 Task: Open Card Board Meeting in Board Product Marketing and Sales Enablement Consulting to Workspace Big Data Analytics and add a team member Softage.2@softage.net, a label Red, a checklist Cat Care, an attachment from your google drive, a color Red and finally, add a card description 'Plan and execute company team-building activity at a cooking class' and a comment 'Let us approach this task with a focus on quality over quantity, ensuring that we deliver a high-quality outcome.'. Add a start date 'Jan 06, 1900' with a due date 'Jan 13, 1900'
Action: Mouse moved to (58, 281)
Screenshot: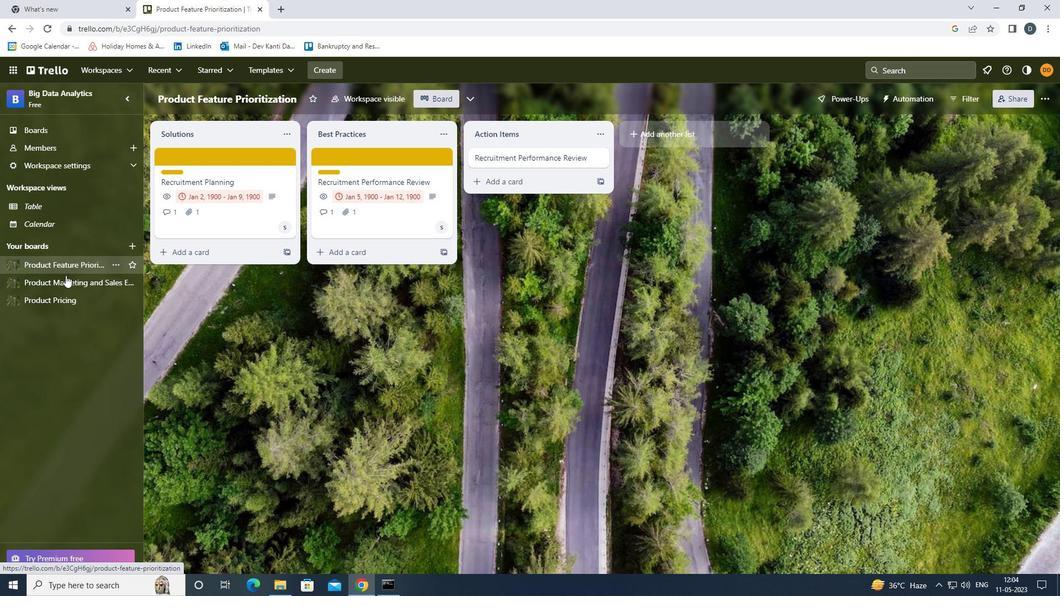 
Action: Mouse pressed left at (58, 281)
Screenshot: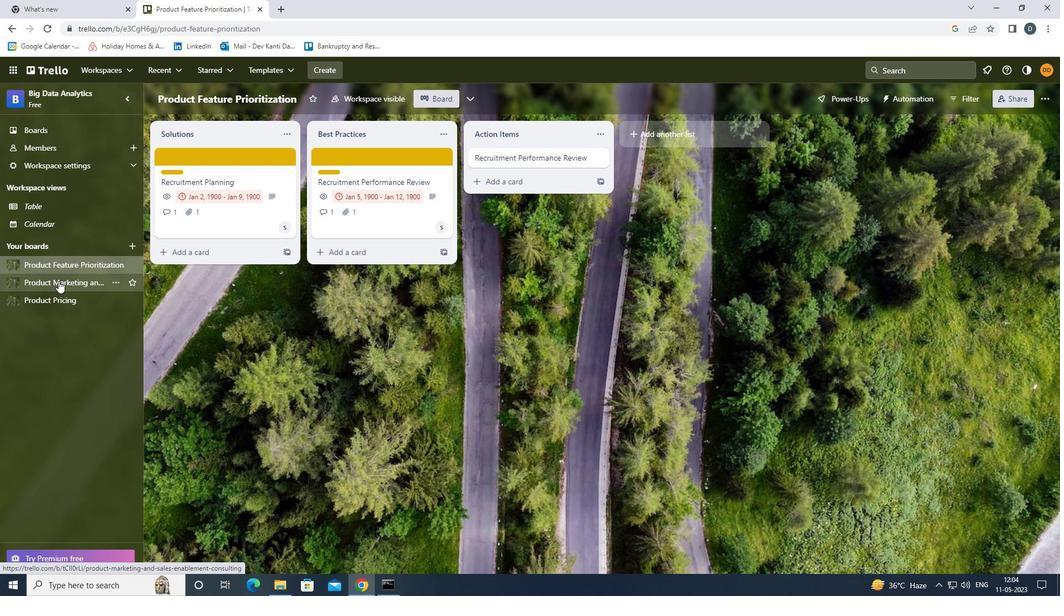 
Action: Mouse moved to (376, 161)
Screenshot: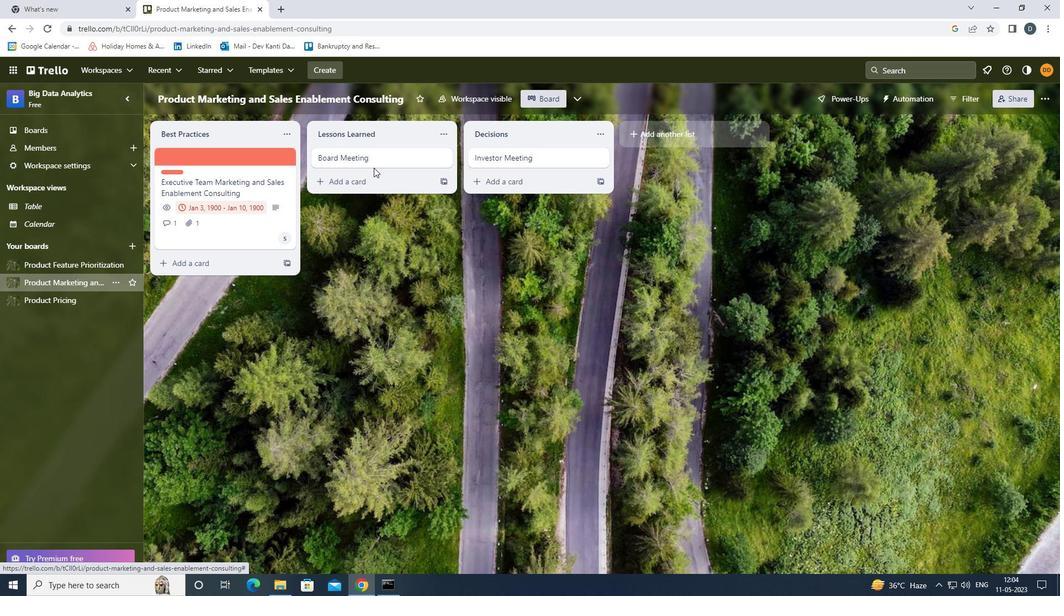
Action: Mouse pressed left at (376, 161)
Screenshot: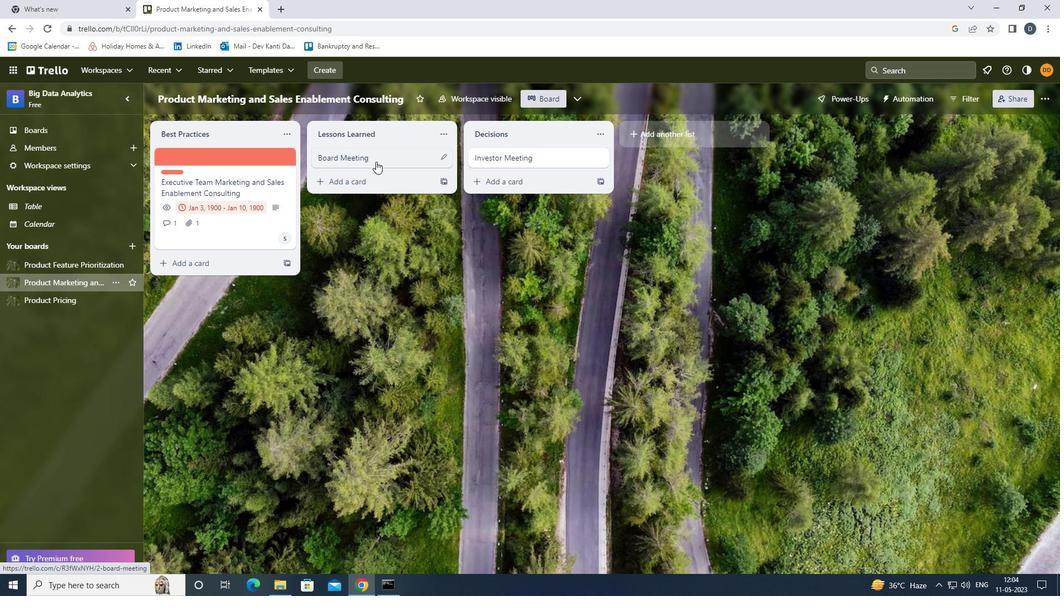 
Action: Mouse moved to (649, 190)
Screenshot: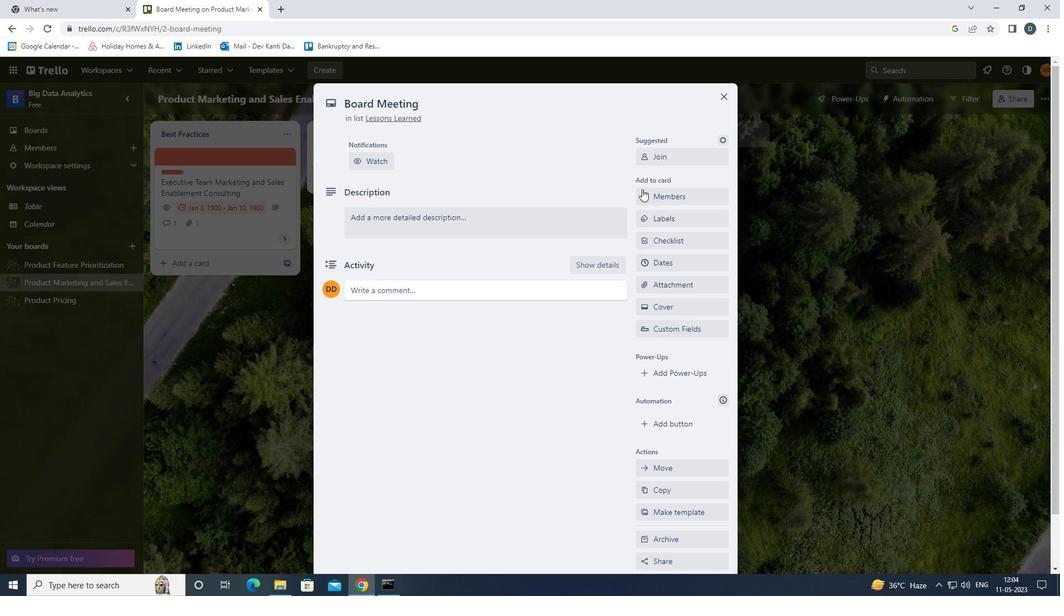 
Action: Mouse pressed left at (649, 190)
Screenshot: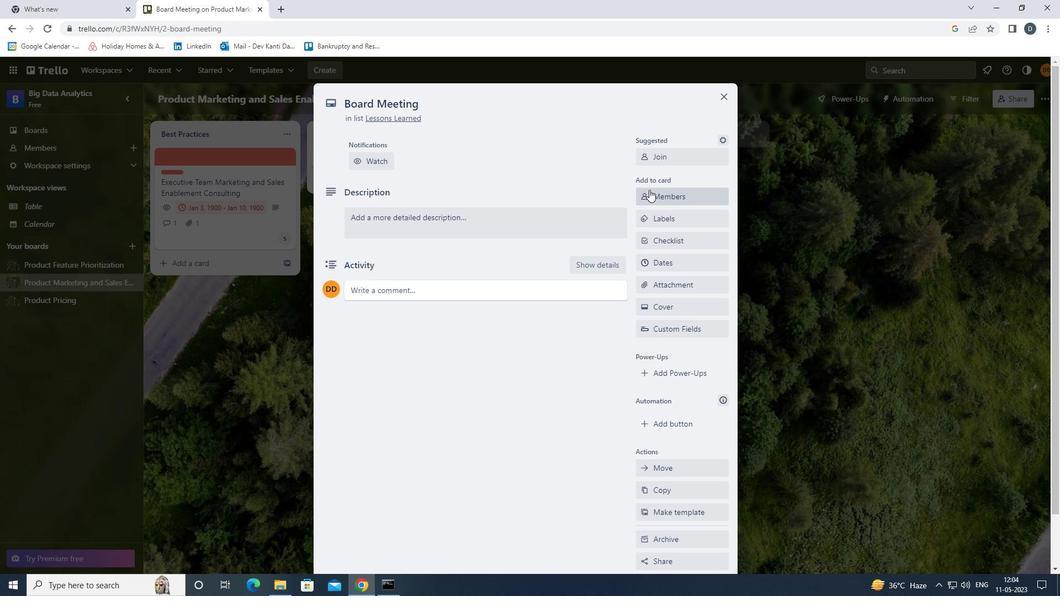 
Action: Key pressed <Key.shift>SOFTAGE.2<Key.shift><Key.shift><Key.shift>@SOFTAGE.NET
Screenshot: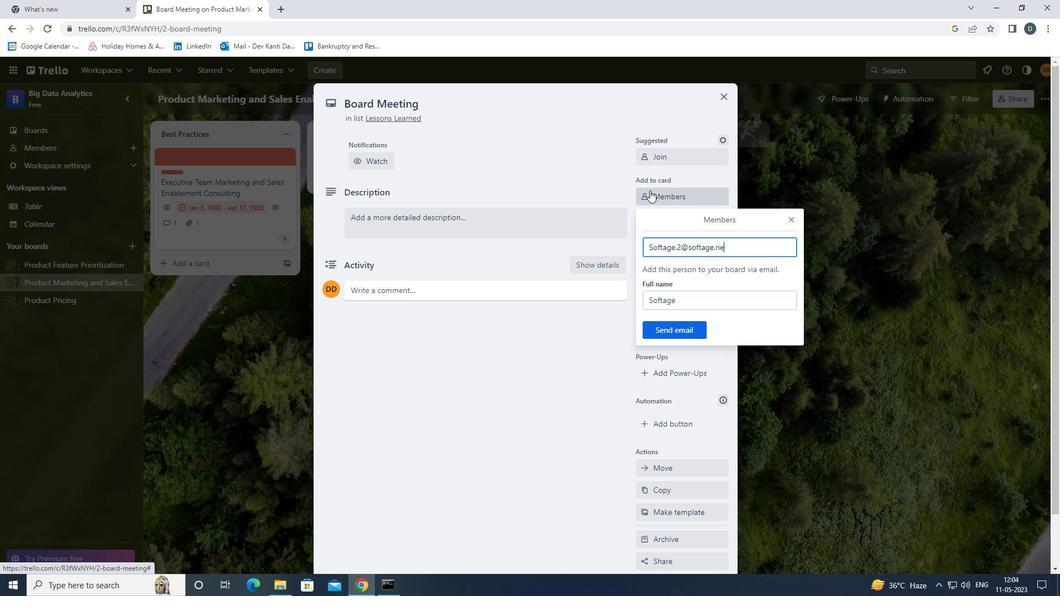 
Action: Mouse moved to (683, 324)
Screenshot: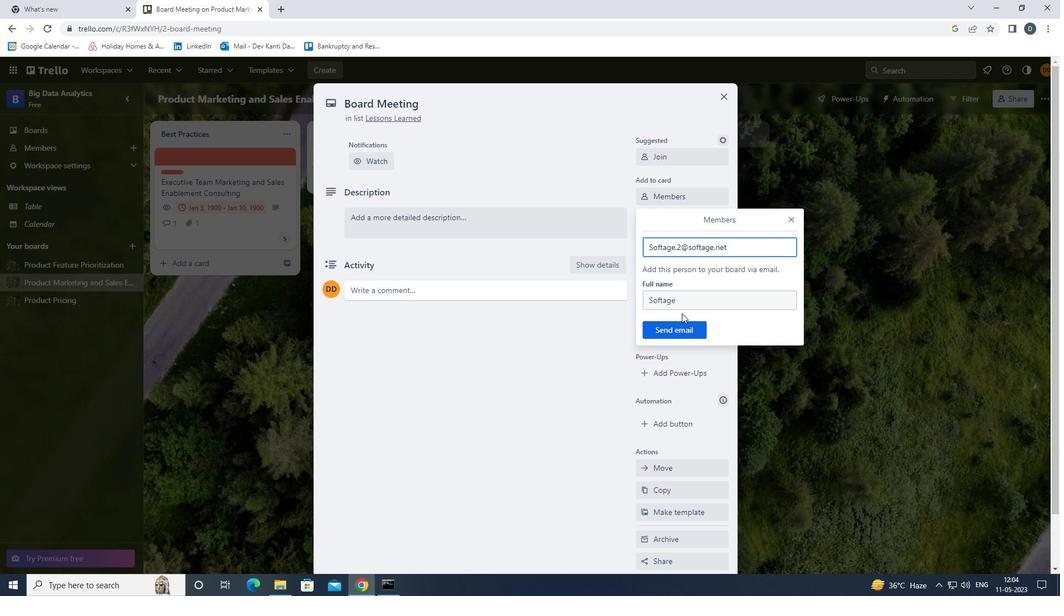 
Action: Mouse pressed left at (683, 324)
Screenshot: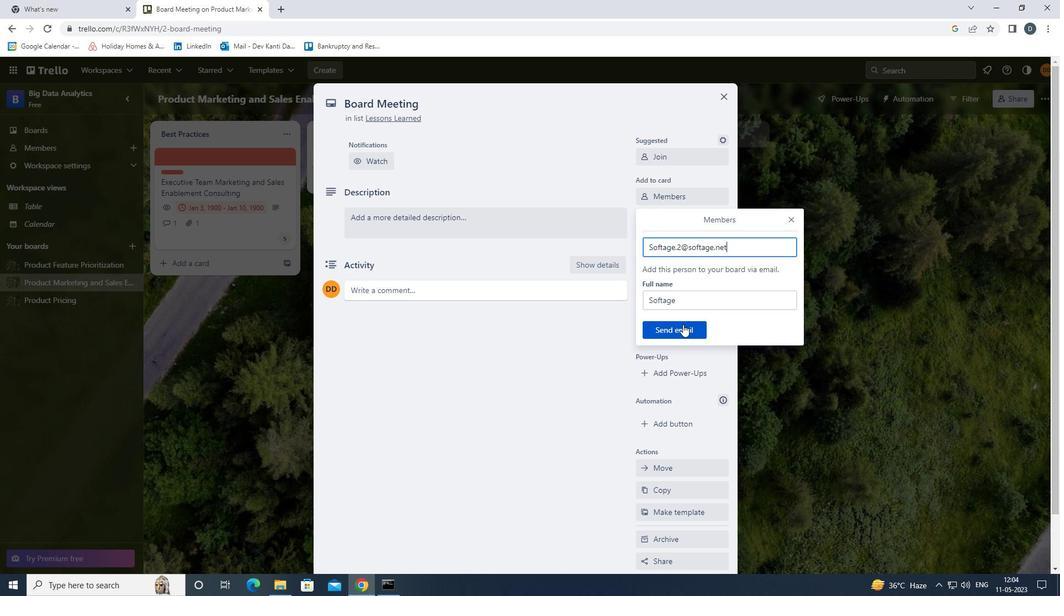 
Action: Mouse moved to (702, 223)
Screenshot: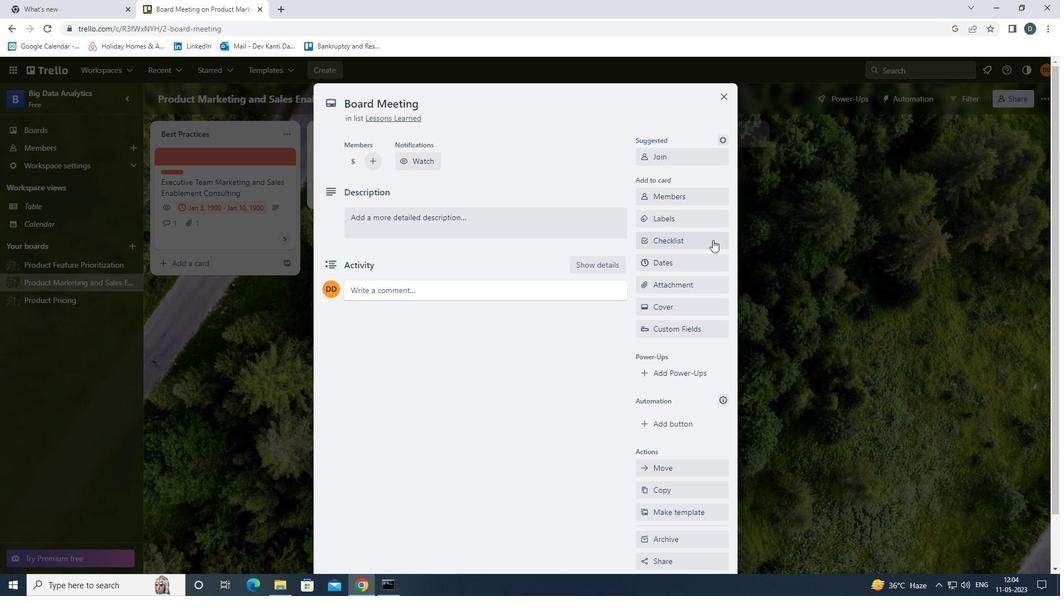 
Action: Mouse pressed left at (702, 223)
Screenshot: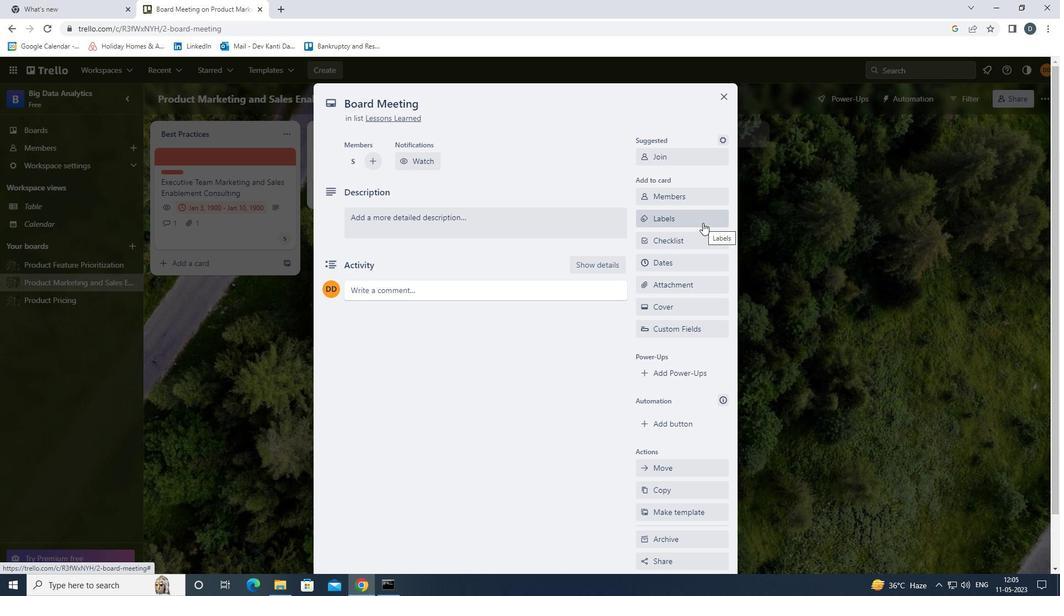
Action: Mouse moved to (708, 365)
Screenshot: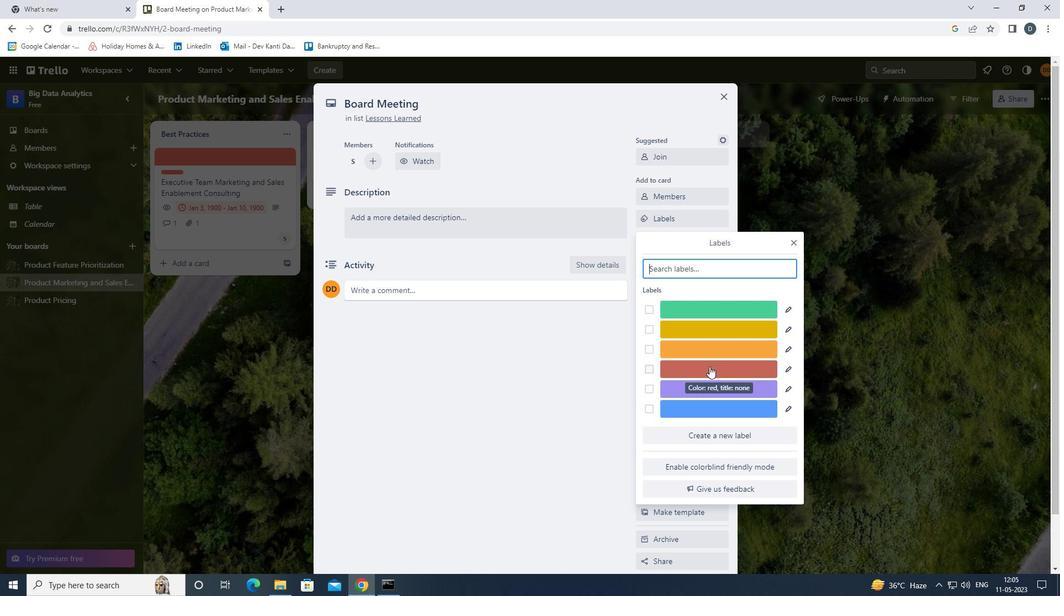 
Action: Mouse pressed left at (708, 365)
Screenshot: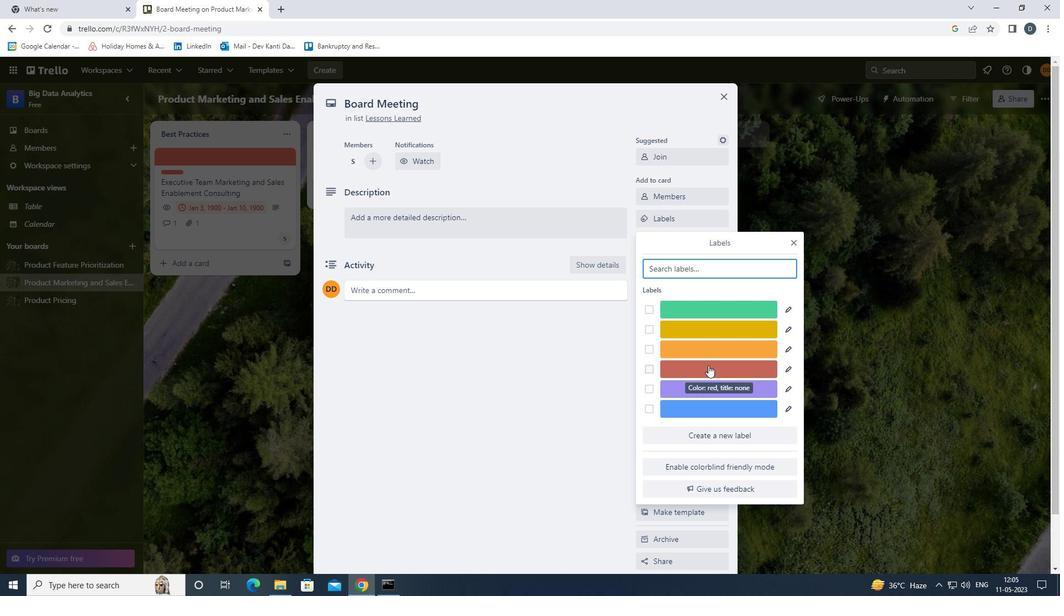 
Action: Mouse moved to (793, 245)
Screenshot: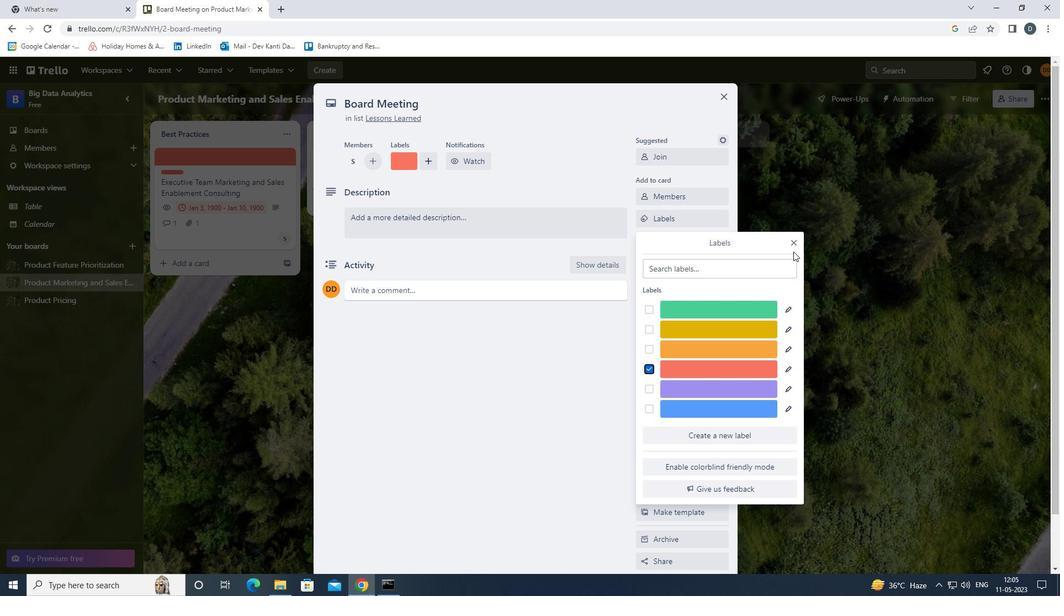 
Action: Mouse pressed left at (793, 245)
Screenshot: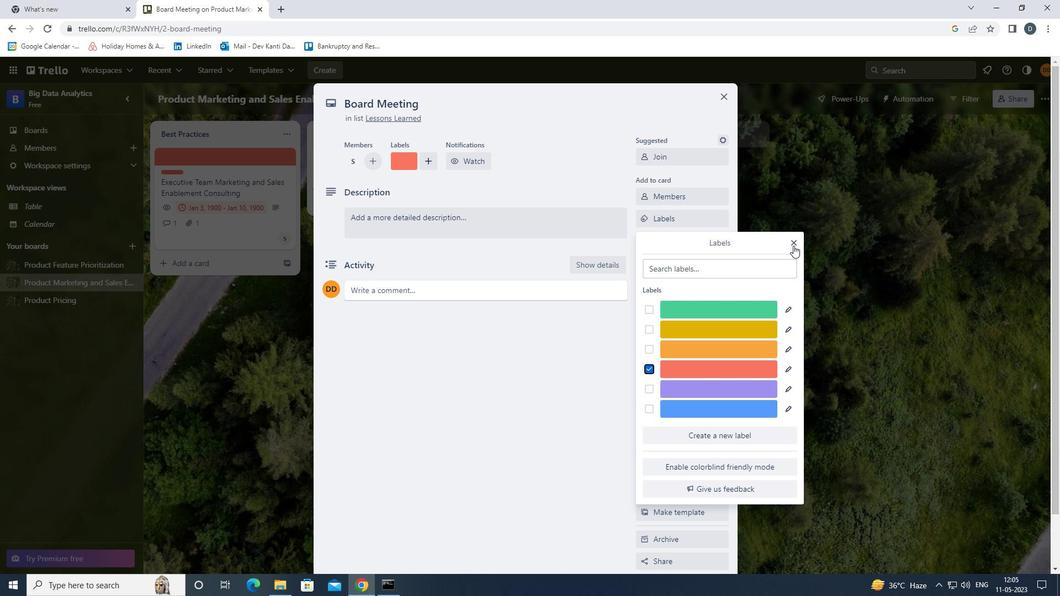 
Action: Mouse moved to (701, 236)
Screenshot: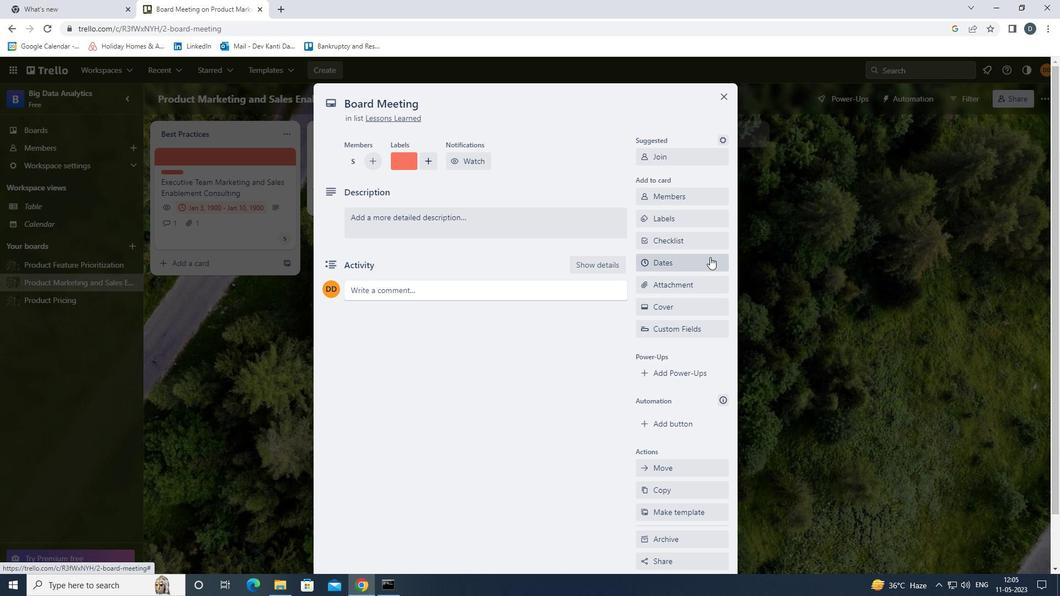 
Action: Mouse pressed left at (701, 236)
Screenshot: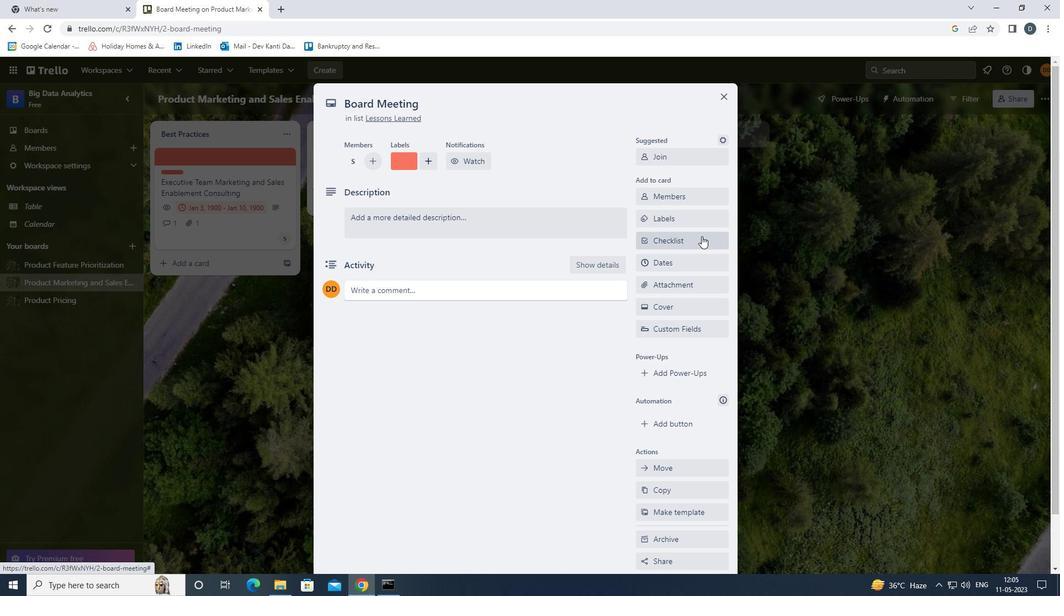 
Action: Mouse moved to (701, 237)
Screenshot: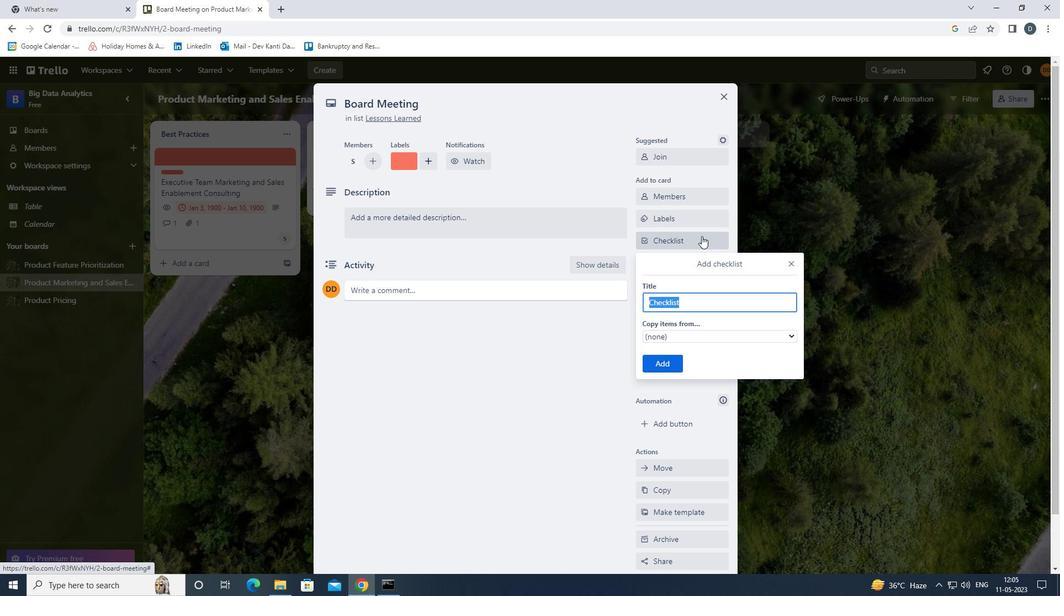 
Action: Key pressed <Key.shift>CAT
Screenshot: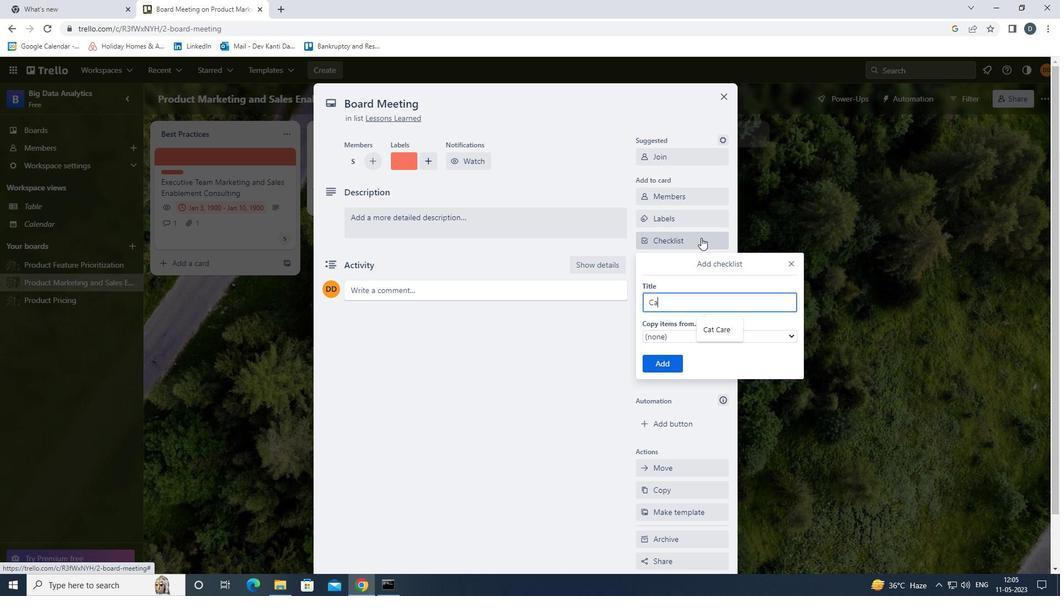 
Action: Mouse moved to (724, 328)
Screenshot: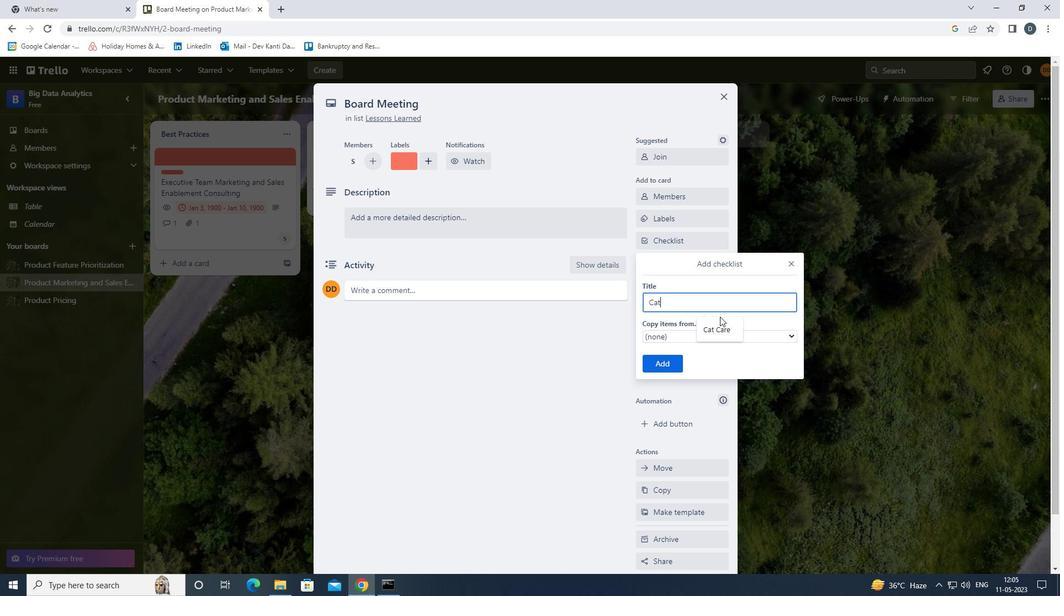 
Action: Mouse pressed left at (724, 328)
Screenshot: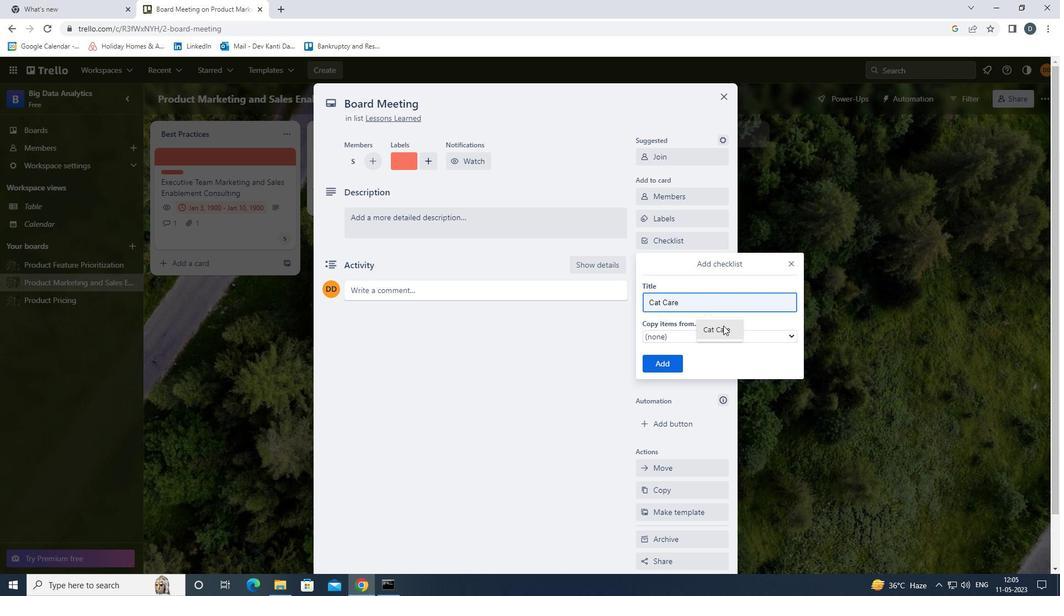 
Action: Mouse moved to (676, 361)
Screenshot: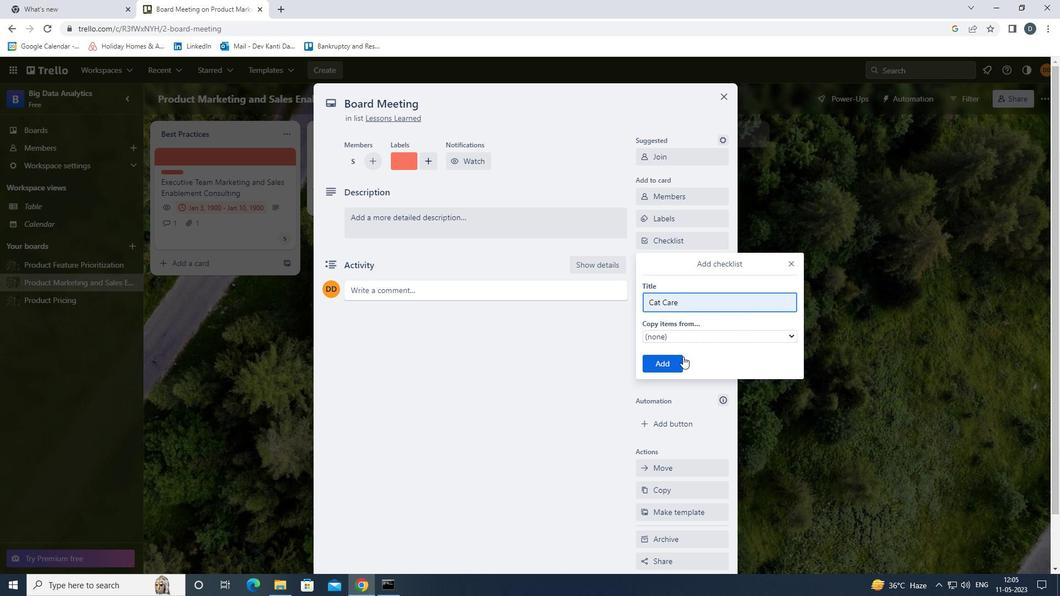 
Action: Mouse pressed left at (676, 361)
Screenshot: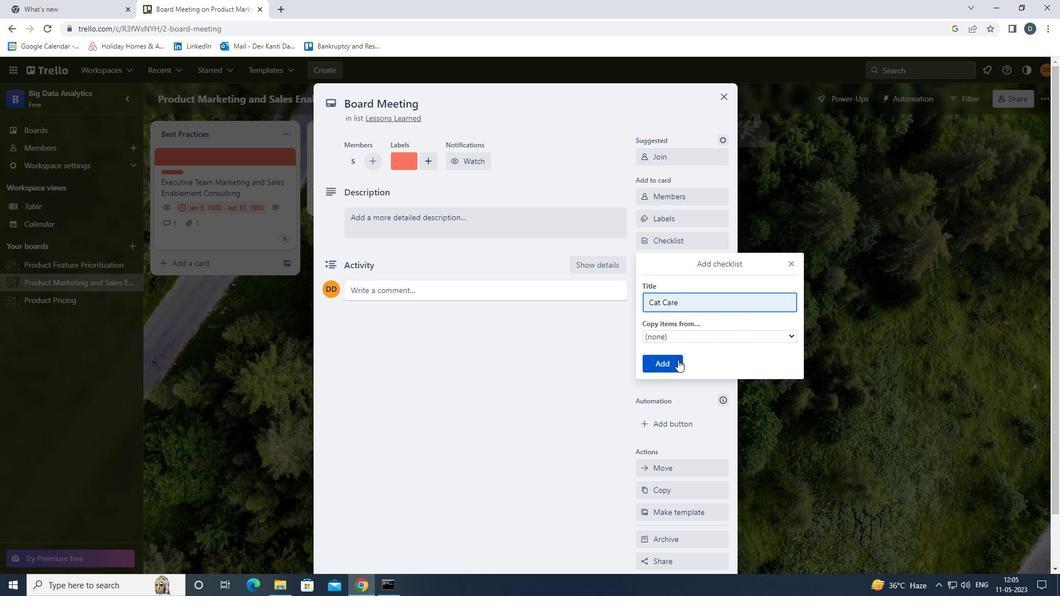 
Action: Mouse moved to (688, 287)
Screenshot: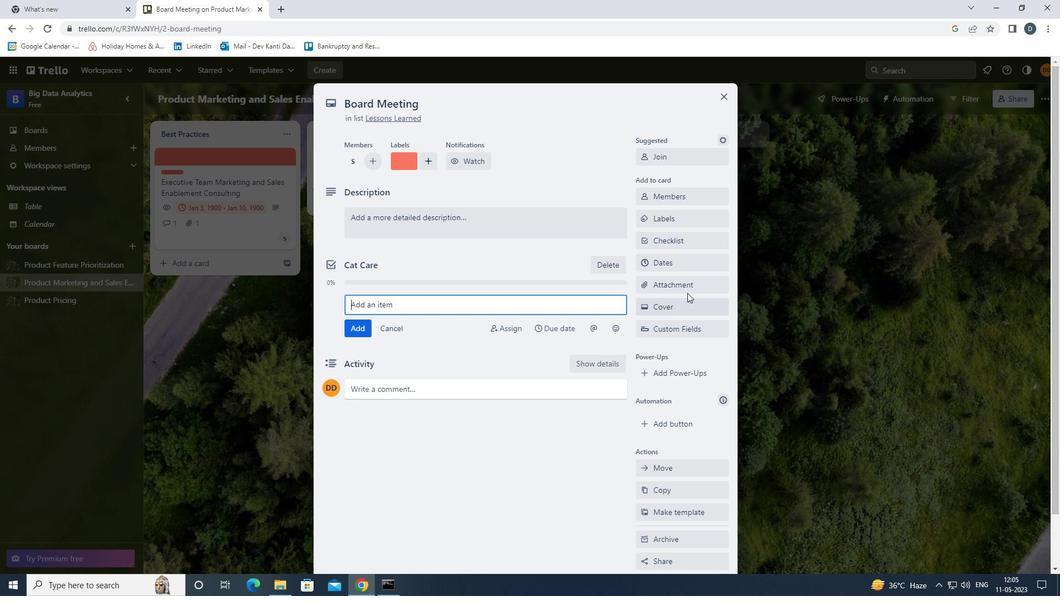 
Action: Mouse pressed left at (688, 287)
Screenshot: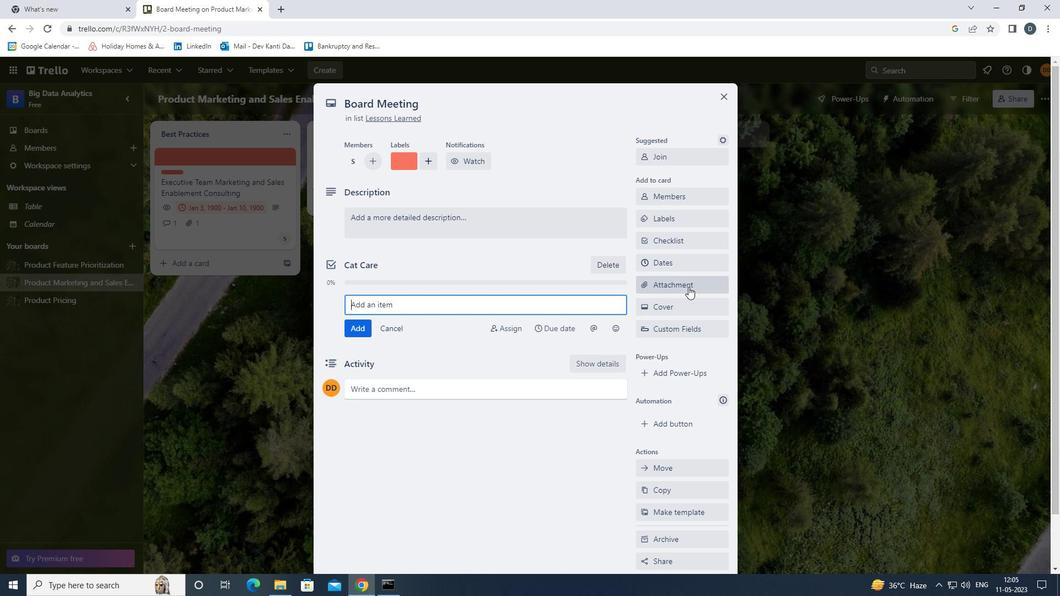 
Action: Mouse moved to (692, 362)
Screenshot: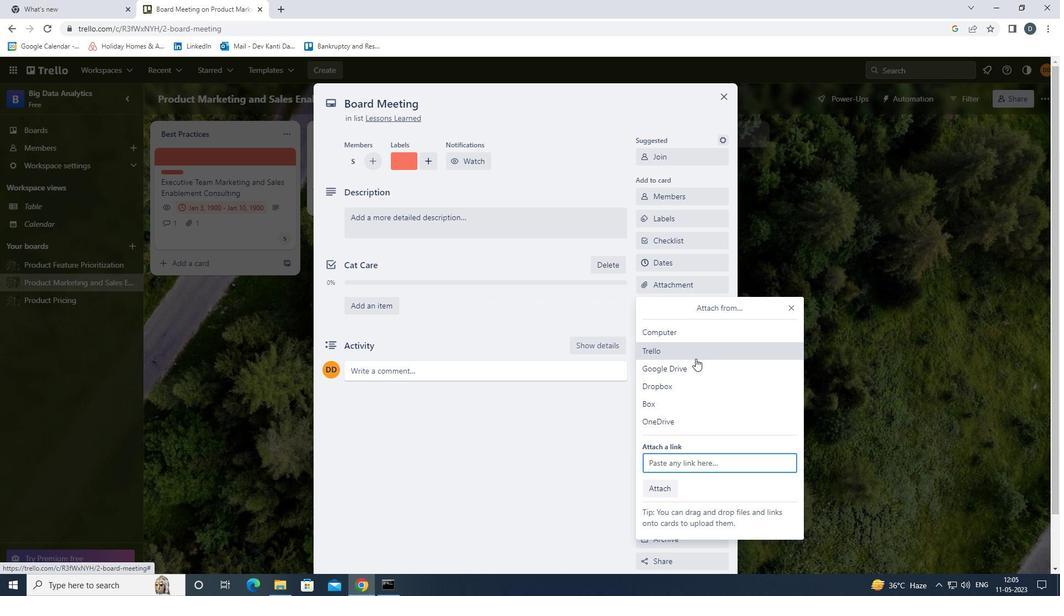 
Action: Mouse pressed left at (692, 362)
Screenshot: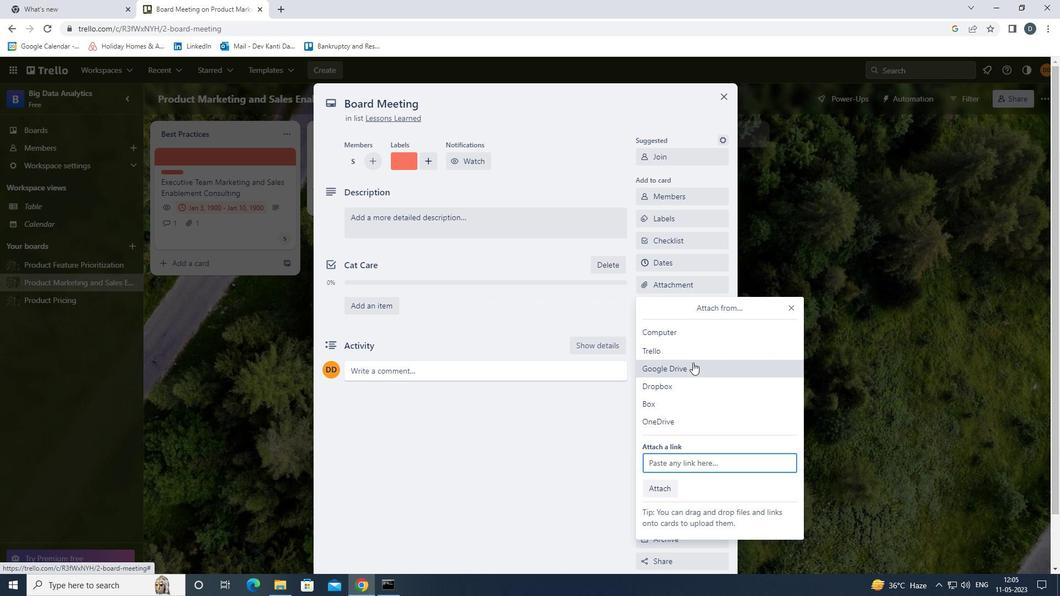 
Action: Mouse moved to (323, 318)
Screenshot: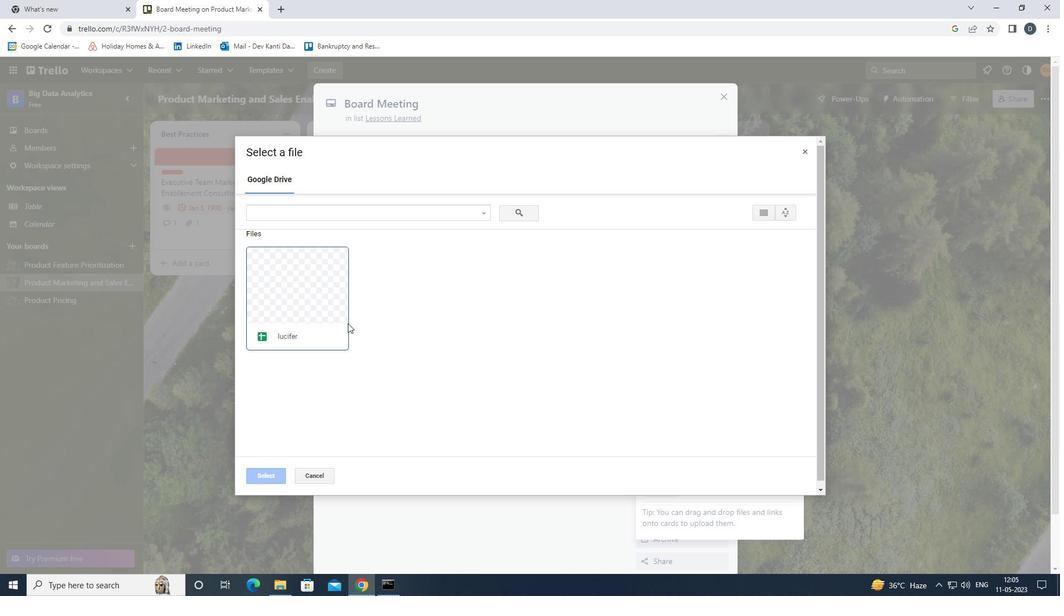 
Action: Mouse pressed left at (323, 318)
Screenshot: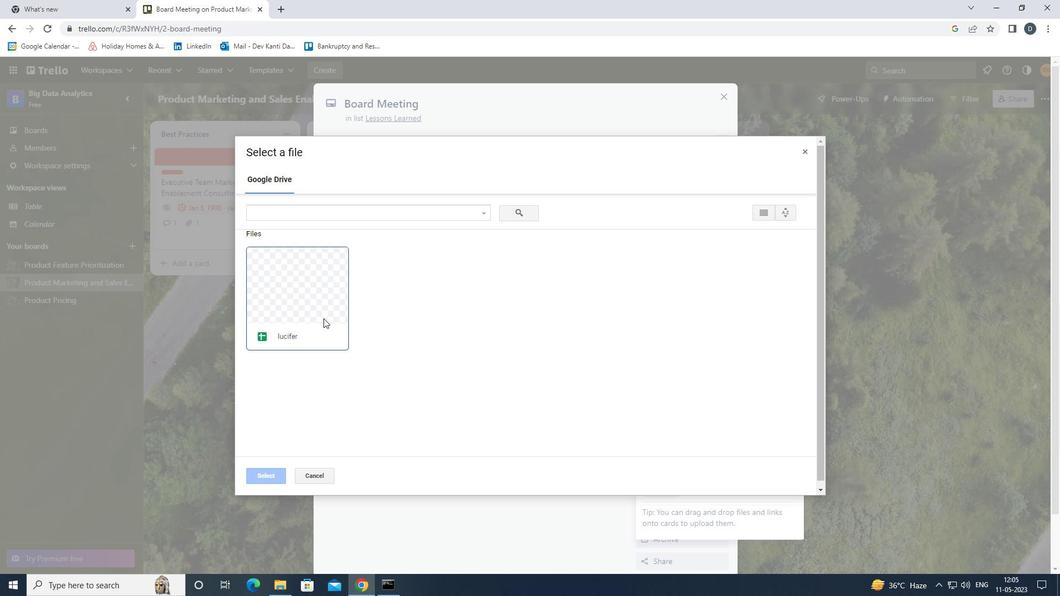 
Action: Mouse moved to (281, 472)
Screenshot: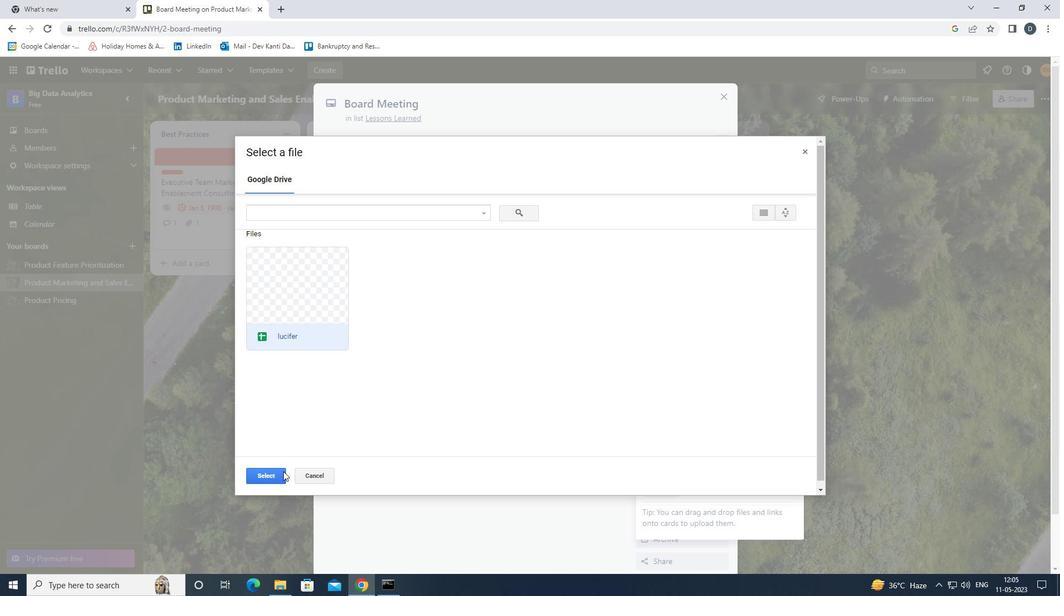 
Action: Mouse pressed left at (281, 472)
Screenshot: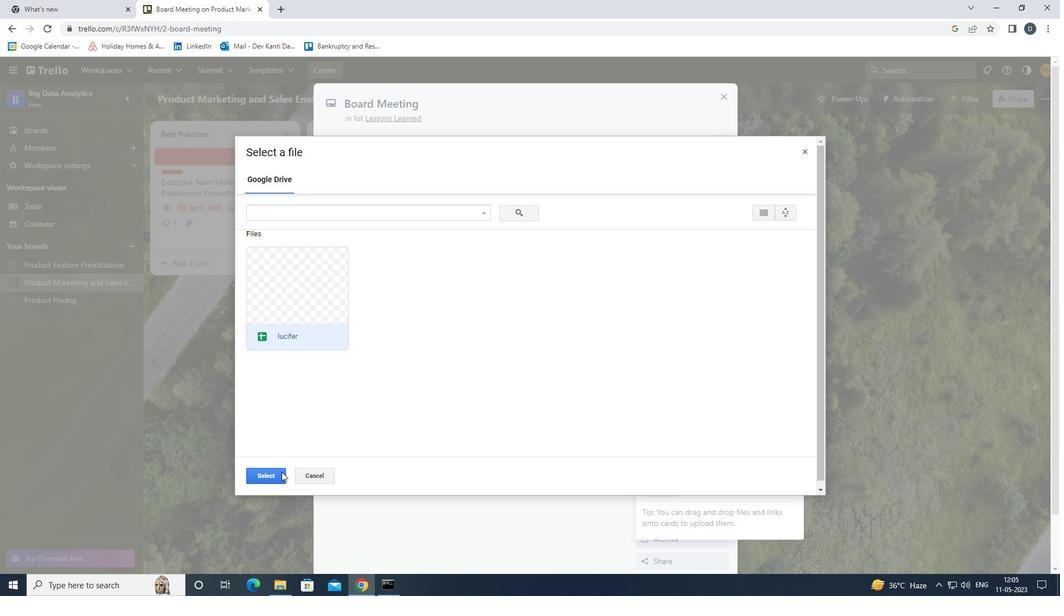 
Action: Mouse moved to (676, 312)
Screenshot: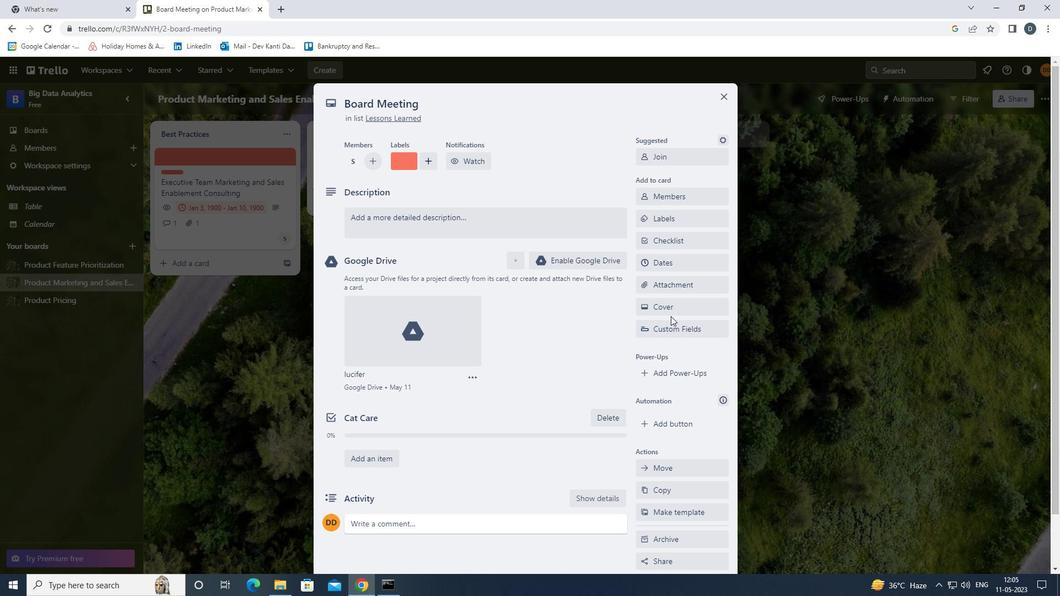 
Action: Mouse pressed left at (676, 312)
Screenshot: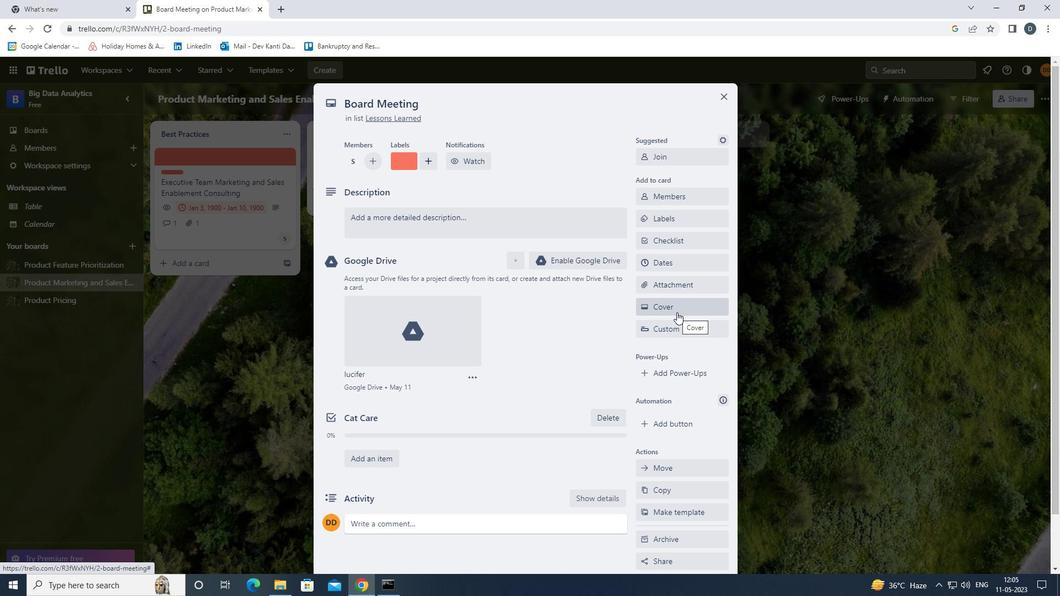 
Action: Mouse moved to (752, 351)
Screenshot: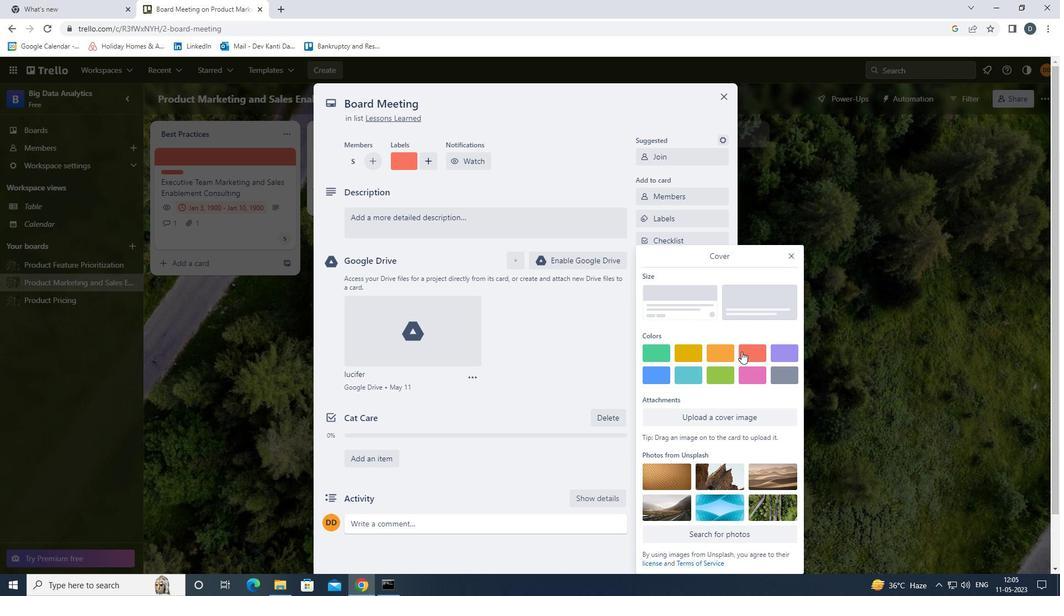 
Action: Mouse pressed left at (752, 351)
Screenshot: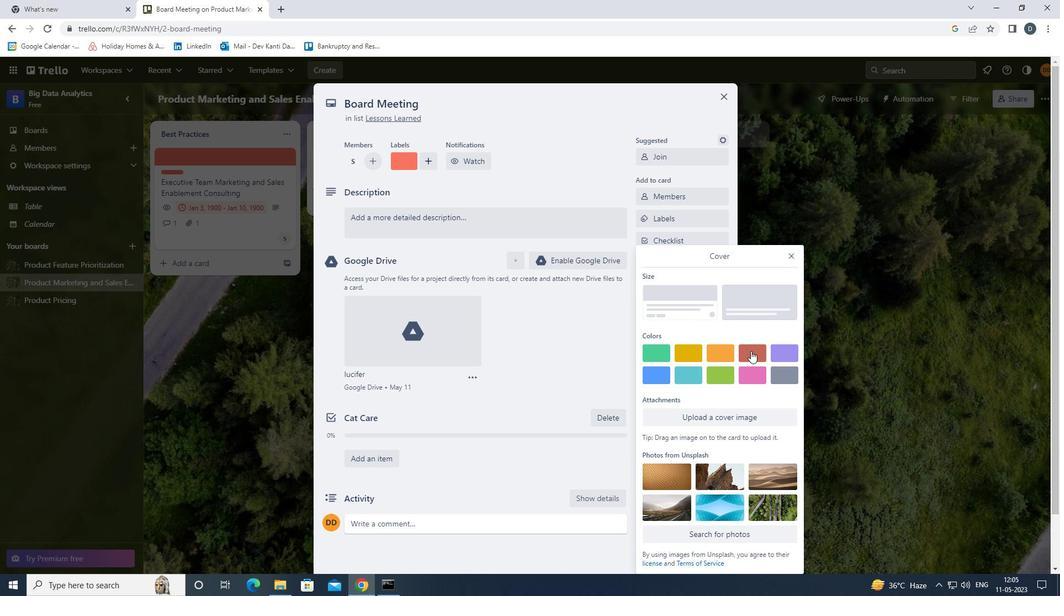 
Action: Mouse moved to (791, 240)
Screenshot: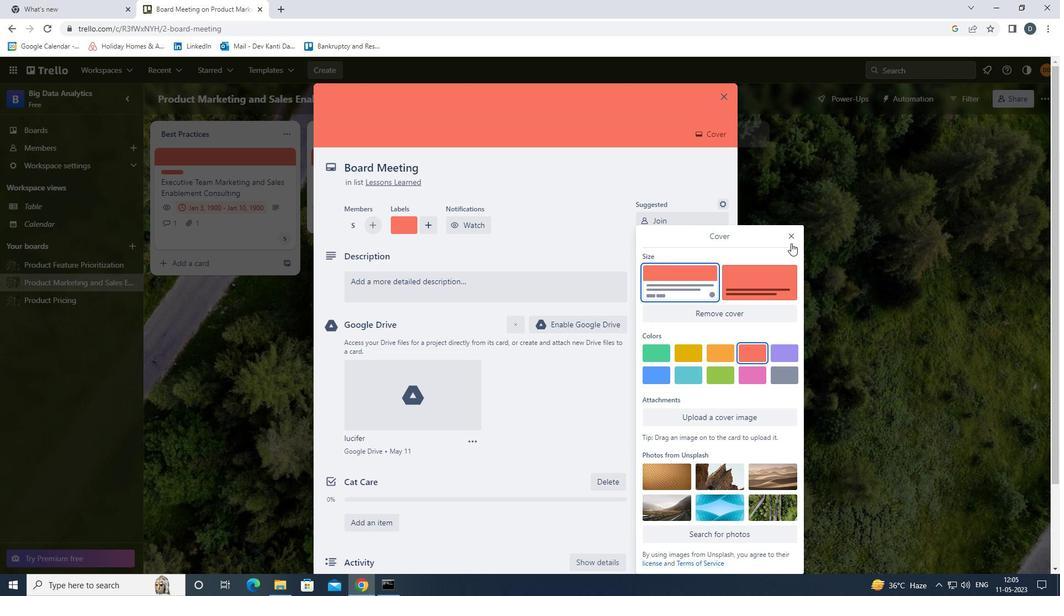 
Action: Mouse pressed left at (791, 240)
Screenshot: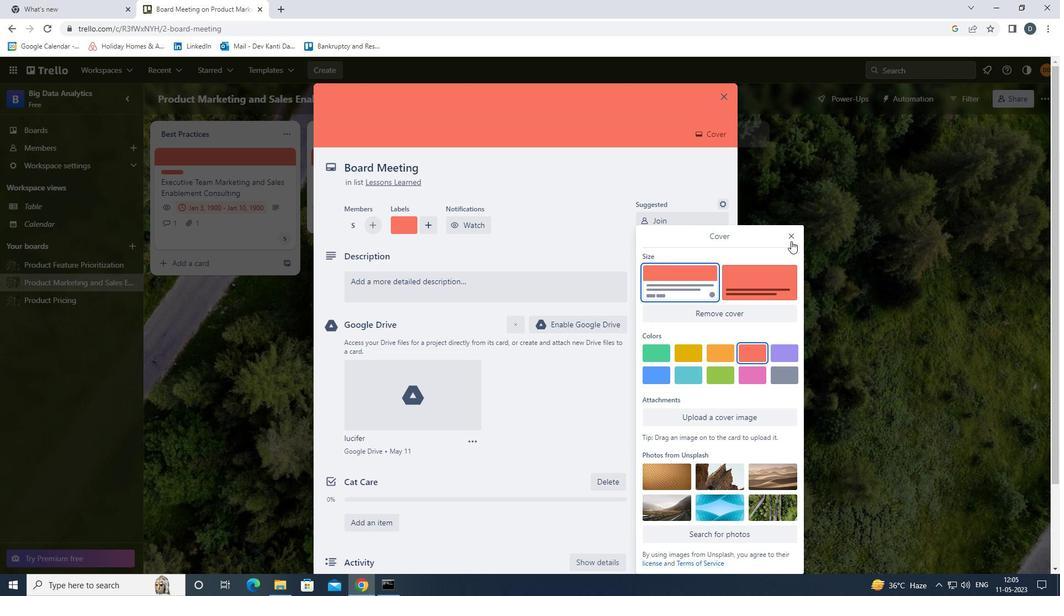 
Action: Mouse moved to (557, 290)
Screenshot: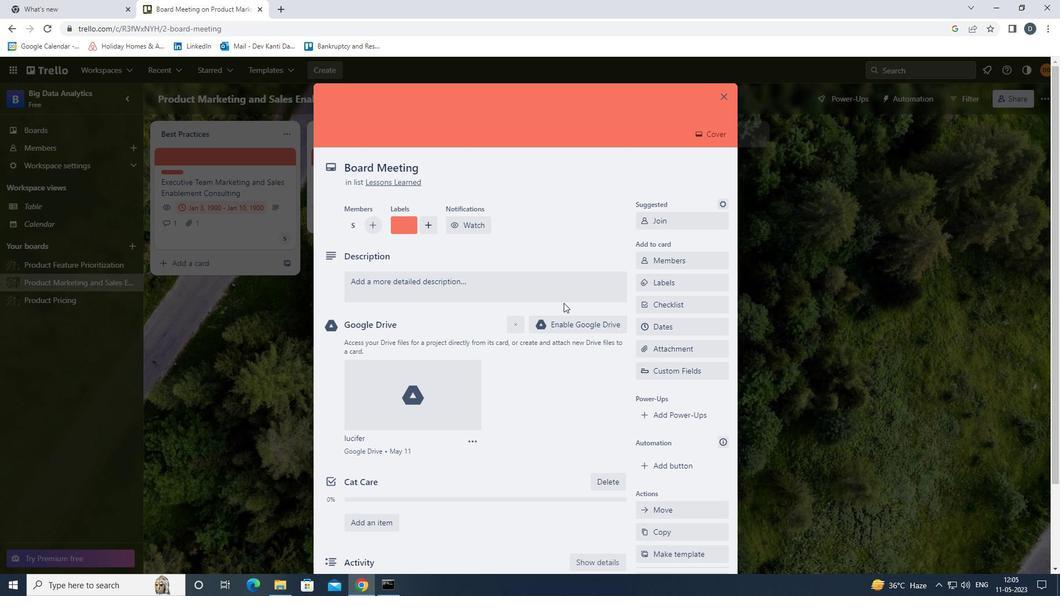 
Action: Mouse pressed left at (557, 290)
Screenshot: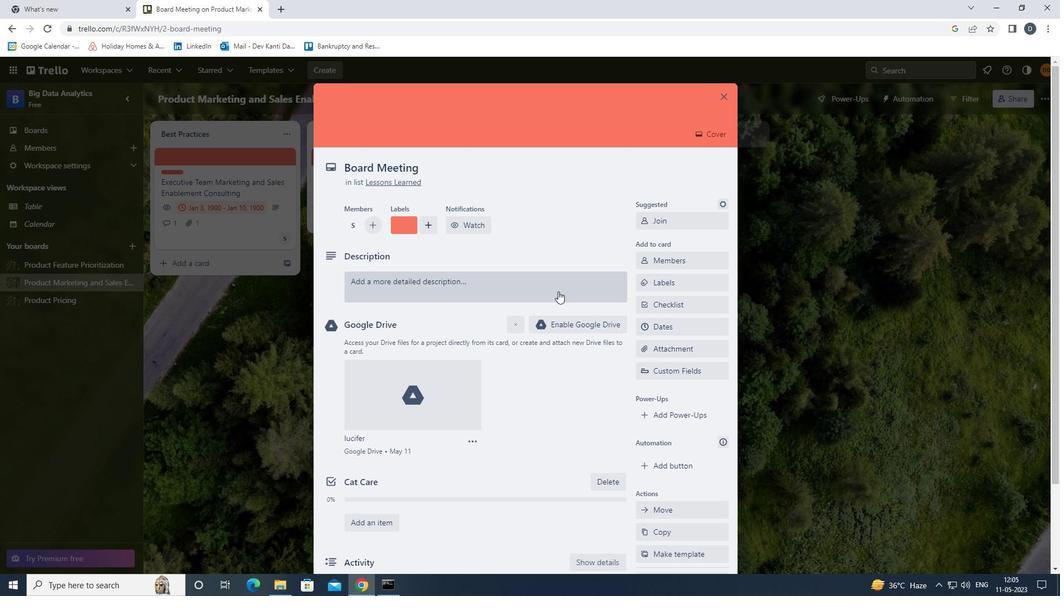 
Action: Mouse moved to (556, 350)
Screenshot: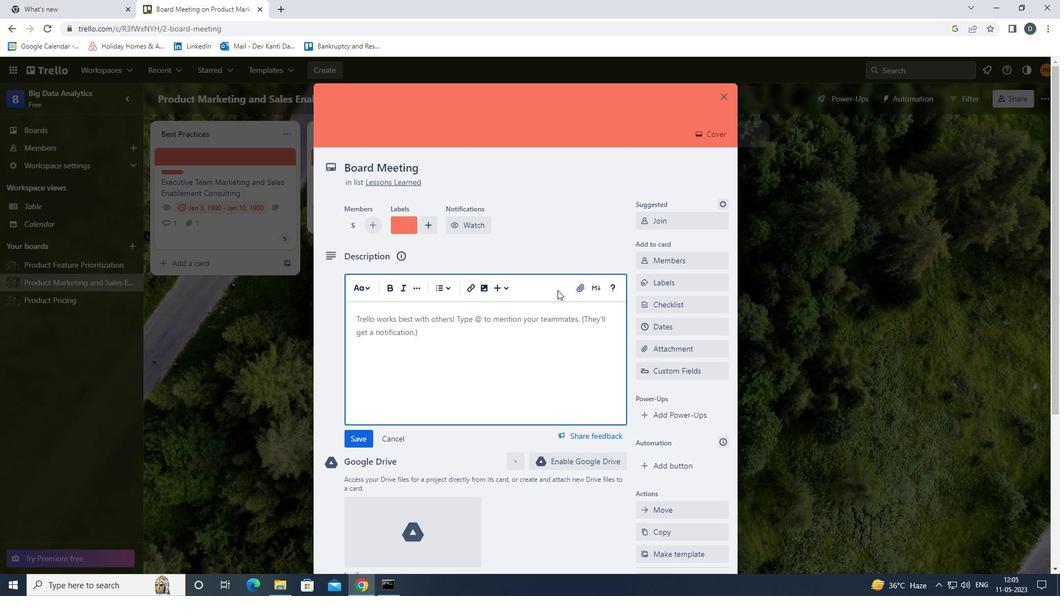 
Action: Key pressed <Key.shift>PLAN<Key.space>AND<Key.space>EXECUTE<Key.space>COMPANY<Key.space>TEAM-BUILDING<Key.space>ACTIVITY<Key.space>AT<Key.space>A<Key.space>COOCKI<Key.backspace><Key.backspace><Key.backspace>KING<Key.space>CLASS.
Screenshot: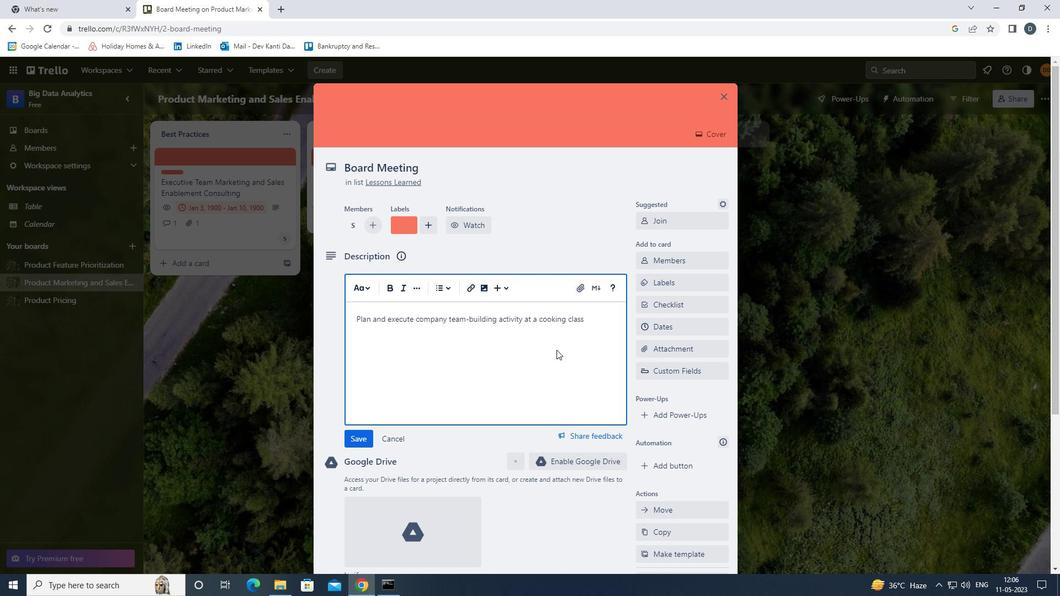 
Action: Mouse moved to (364, 440)
Screenshot: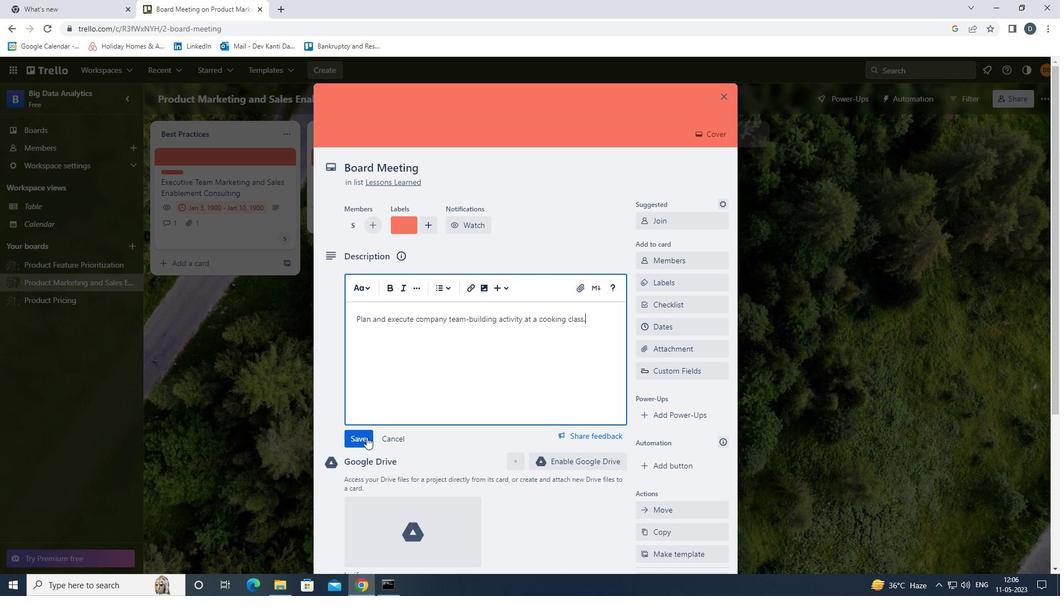 
Action: Mouse pressed left at (364, 440)
Screenshot: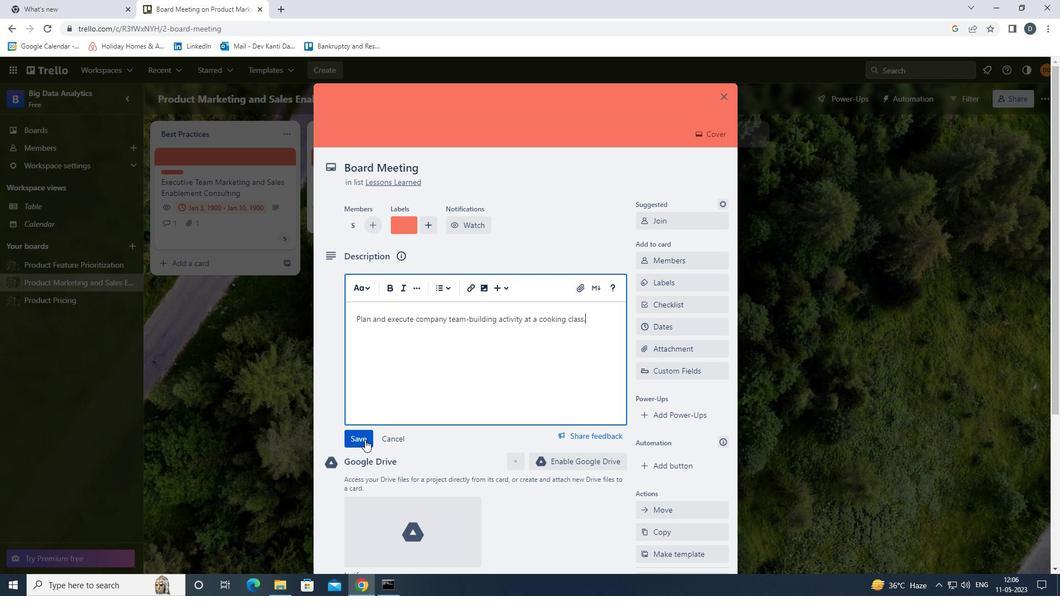 
Action: Mouse moved to (598, 373)
Screenshot: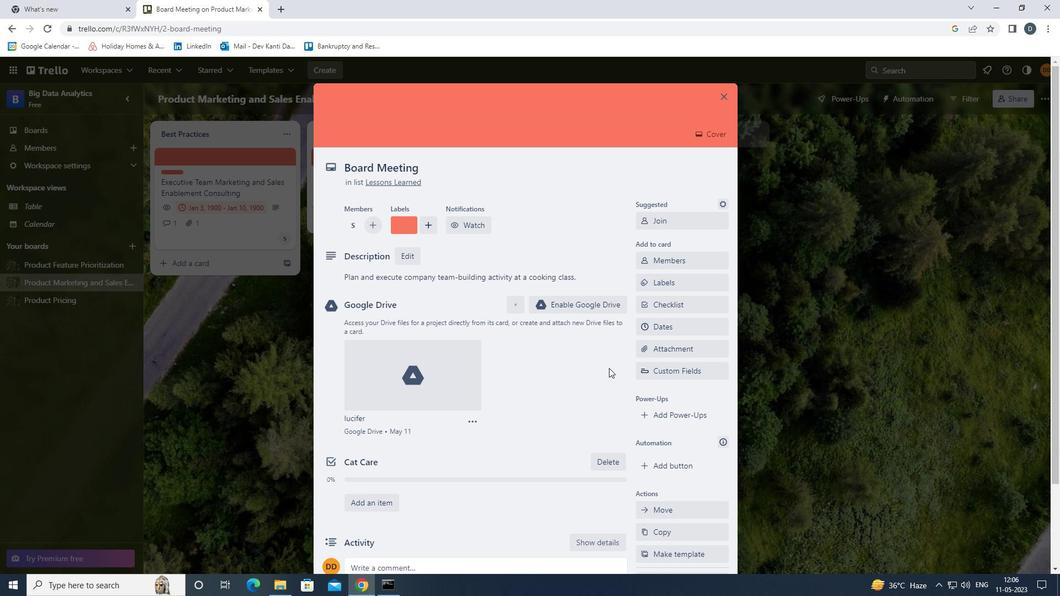 
Action: Mouse scrolled (598, 373) with delta (0, 0)
Screenshot: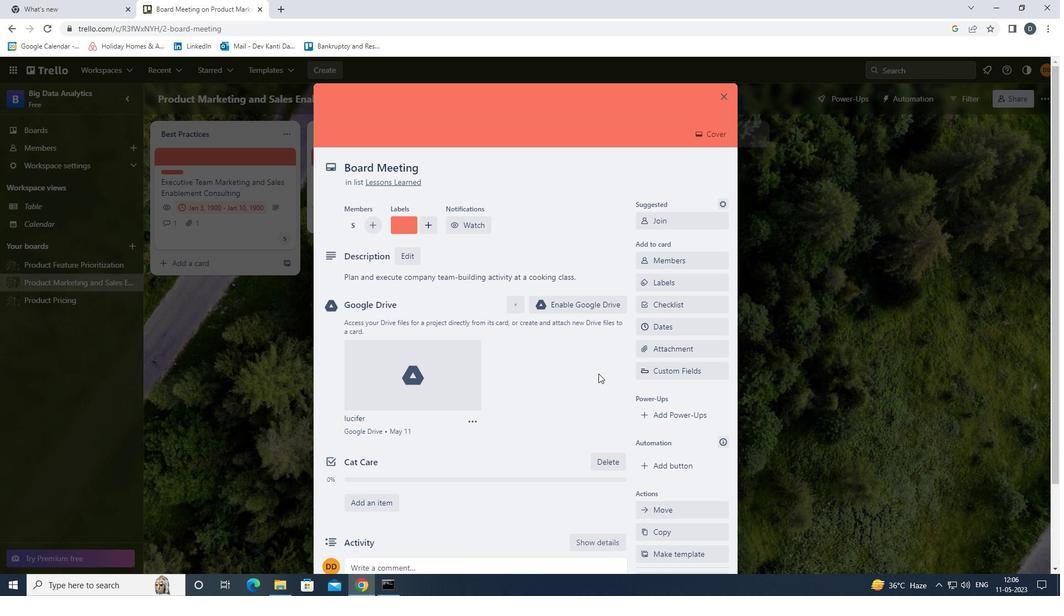 
Action: Mouse moved to (499, 506)
Screenshot: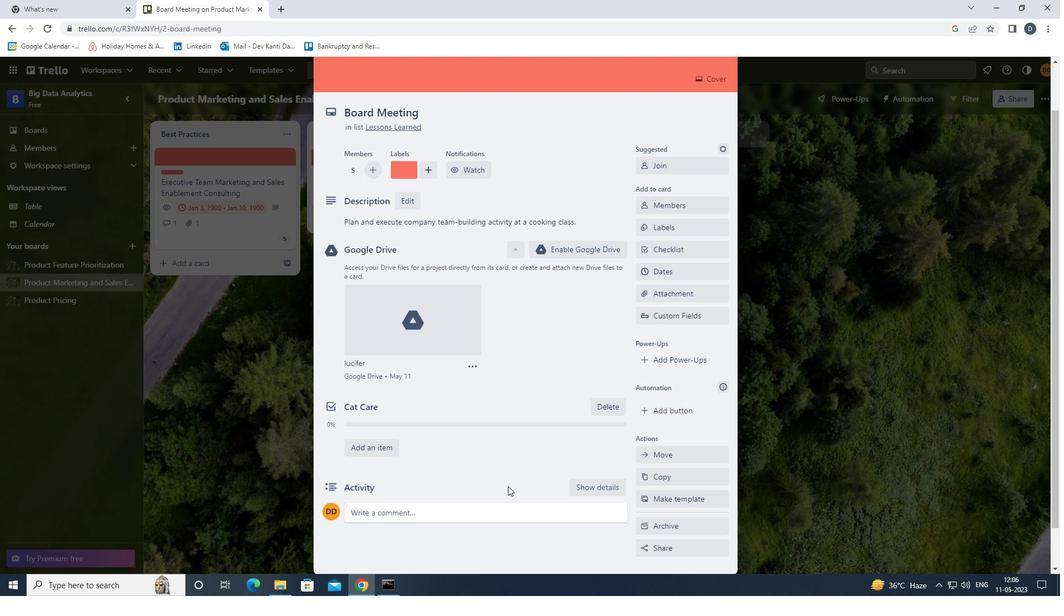 
Action: Mouse pressed left at (499, 506)
Screenshot: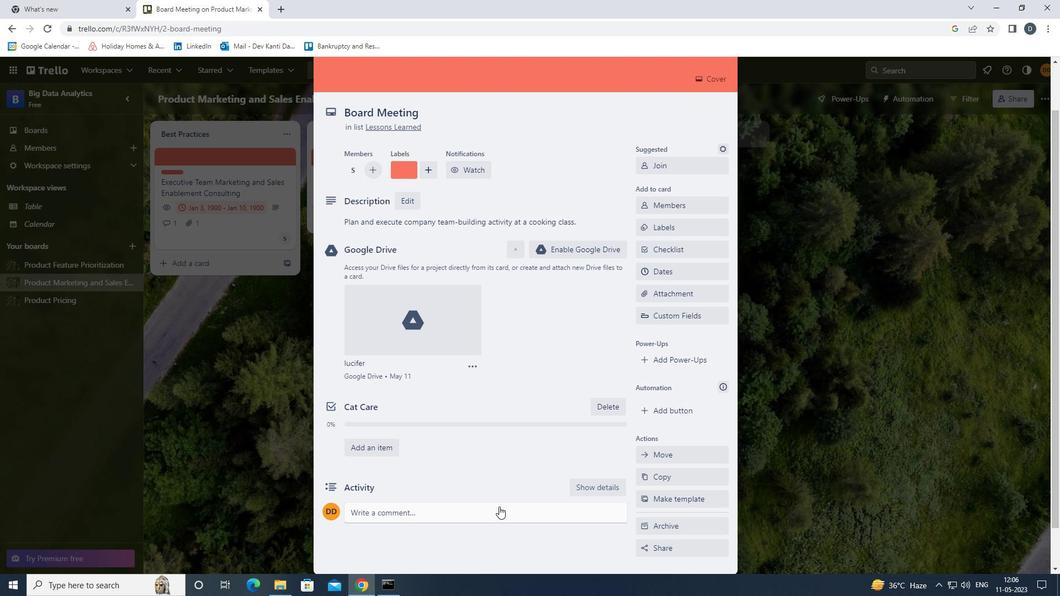 
Action: Mouse moved to (480, 538)
Screenshot: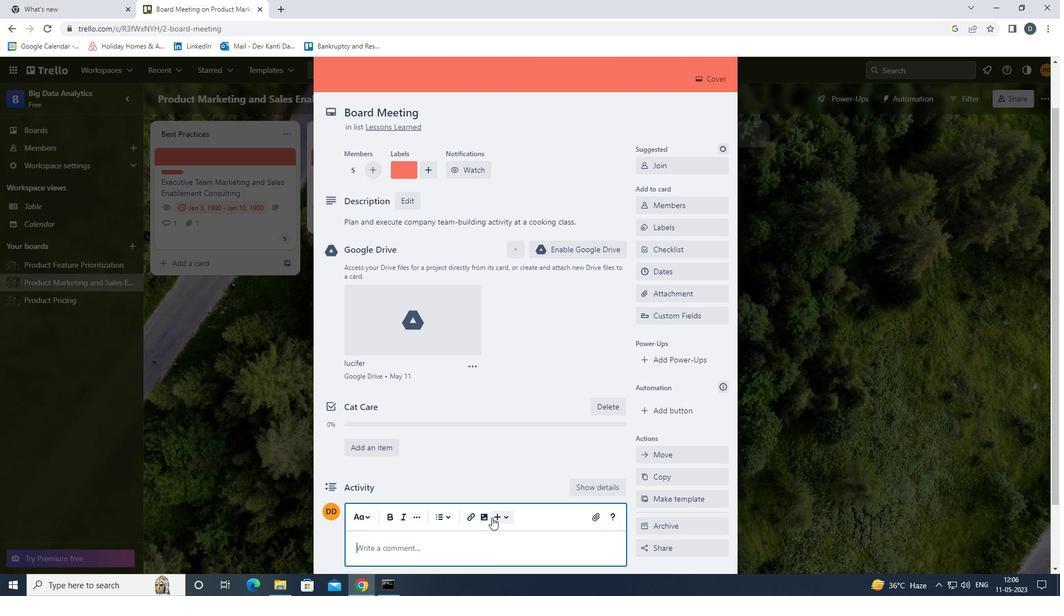 
Action: Key pressed <Key.shift>LET<Key.space>US<Key.space>APPROACH<Key.space>THIS<Key.space>TASK<Key.space>WITH<Key.space>A<Key.space>FOCUS<Key.space>ON<Key.space>QUALITY<Key.space>OVER<Key.space>QUANTITY<Key.space><Key.backspace>,<Key.space>ESURING<Key.left><Key.left><Key.left><Key.left><Key.left><Key.left>N<Key.right><Key.right><Key.right><Key.right><Key.right><Key.right><Key.right><Key.space>THAT<Key.space>WE<Key.space>DELIVER<Key.space>A<Key.space>HIGH-QUALITY<Key.space>OUTCOME.
Screenshot: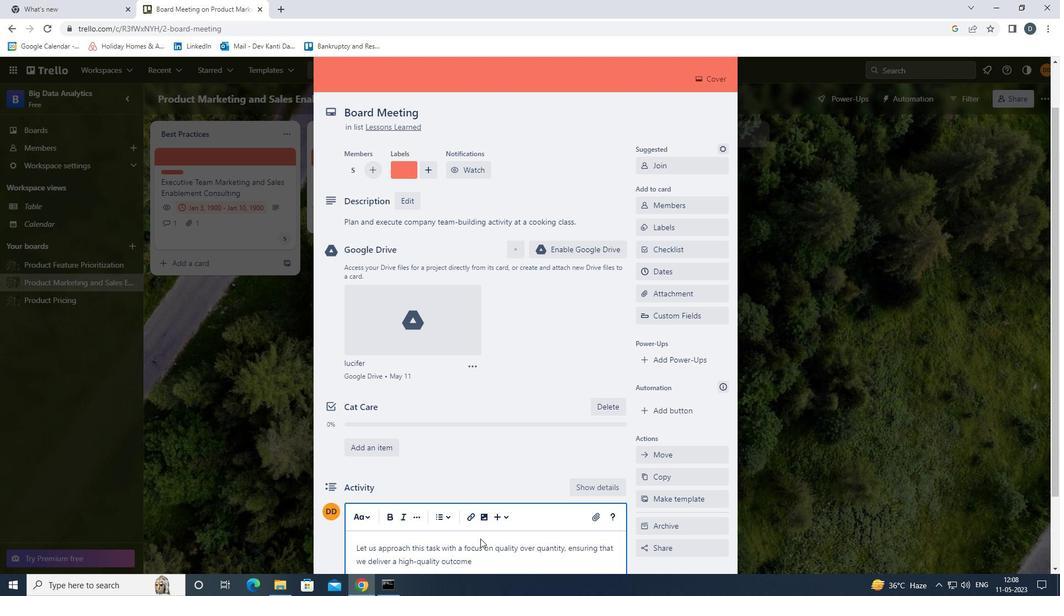 
Action: Mouse scrolled (480, 538) with delta (0, 0)
Screenshot: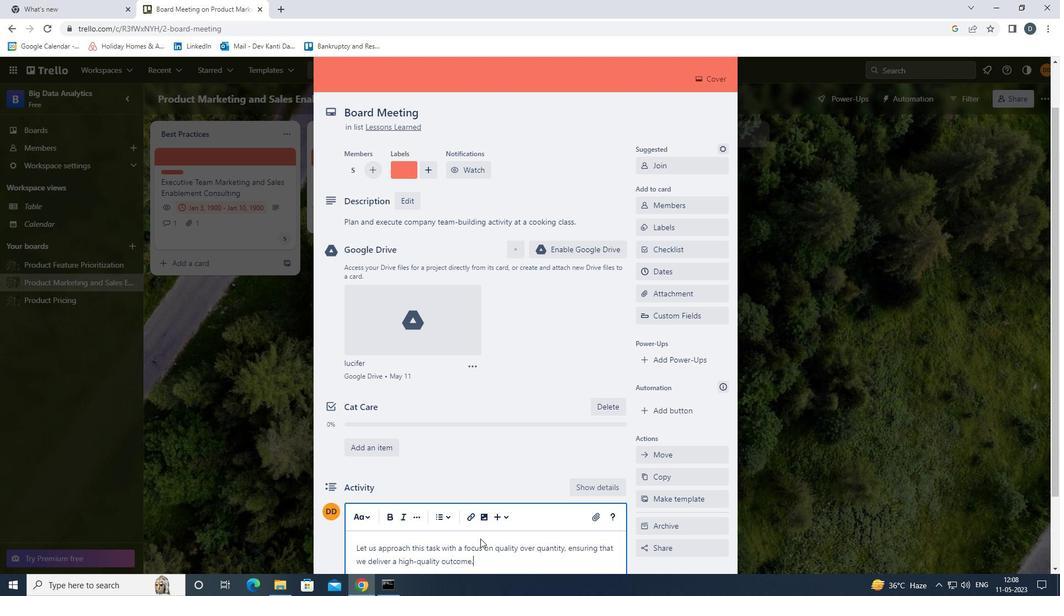 
Action: Mouse moved to (361, 539)
Screenshot: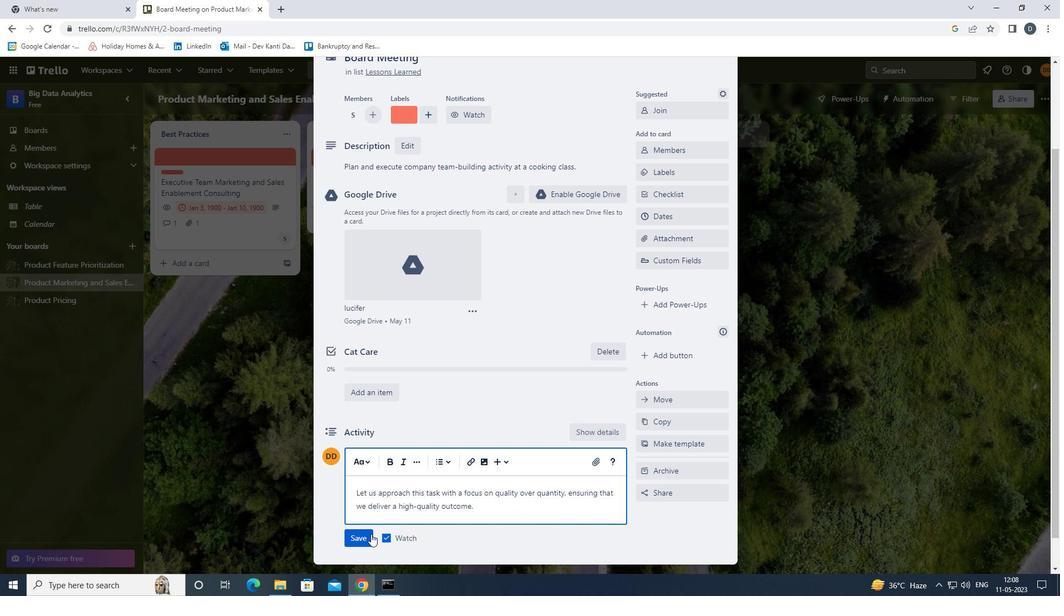 
Action: Mouse pressed left at (361, 539)
Screenshot: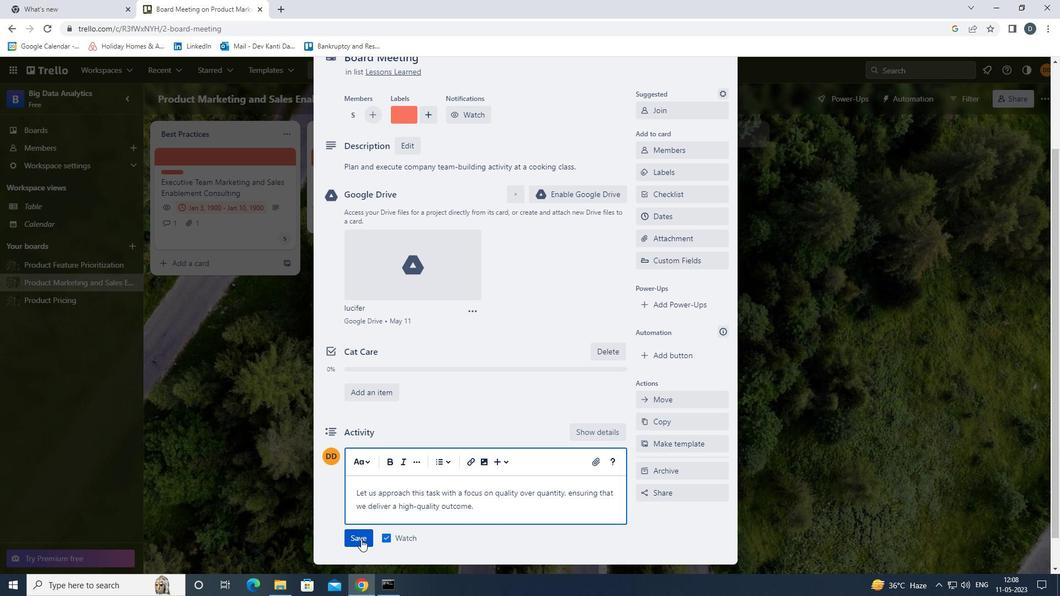 
Action: Mouse moved to (663, 215)
Screenshot: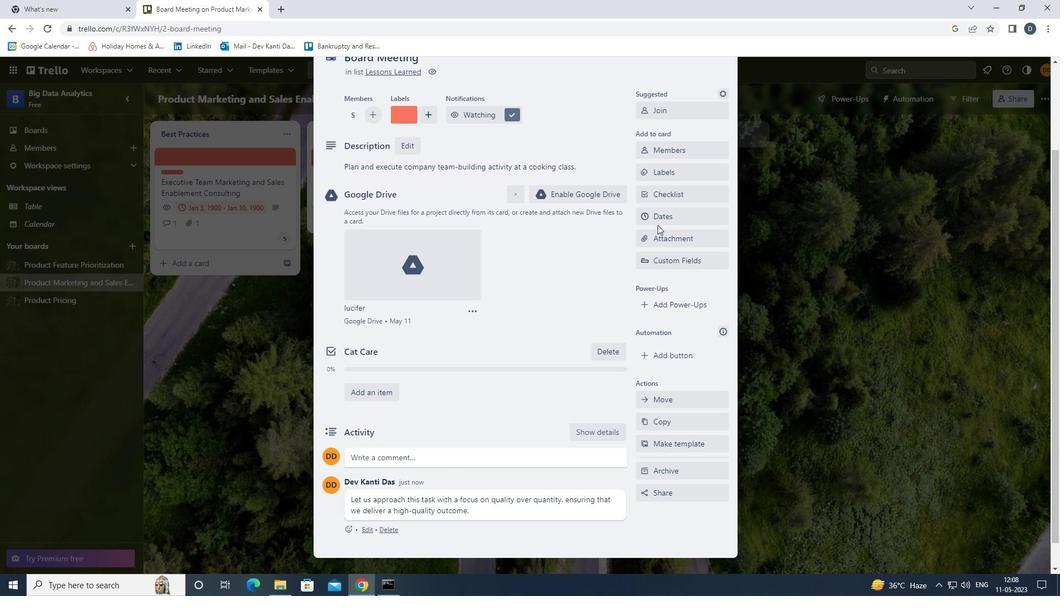 
Action: Mouse pressed left at (663, 215)
Screenshot: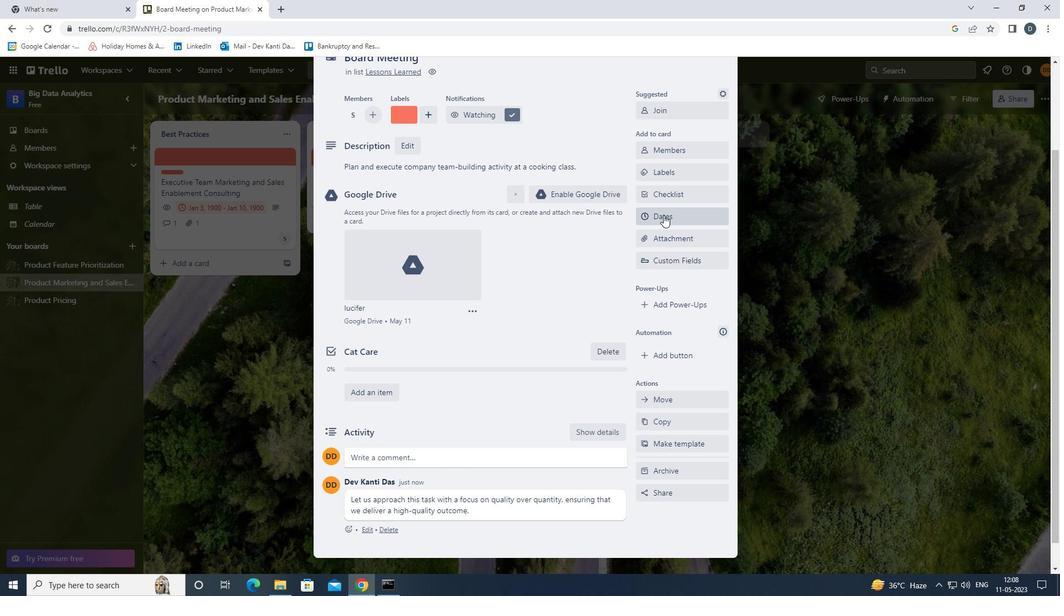 
Action: Mouse moved to (644, 298)
Screenshot: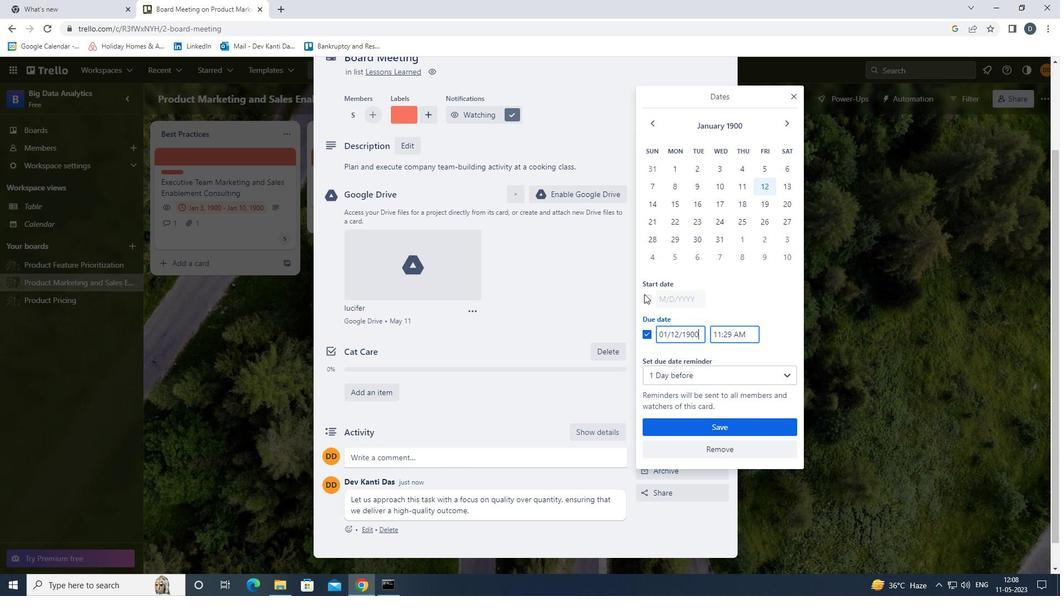 
Action: Mouse pressed left at (644, 298)
Screenshot: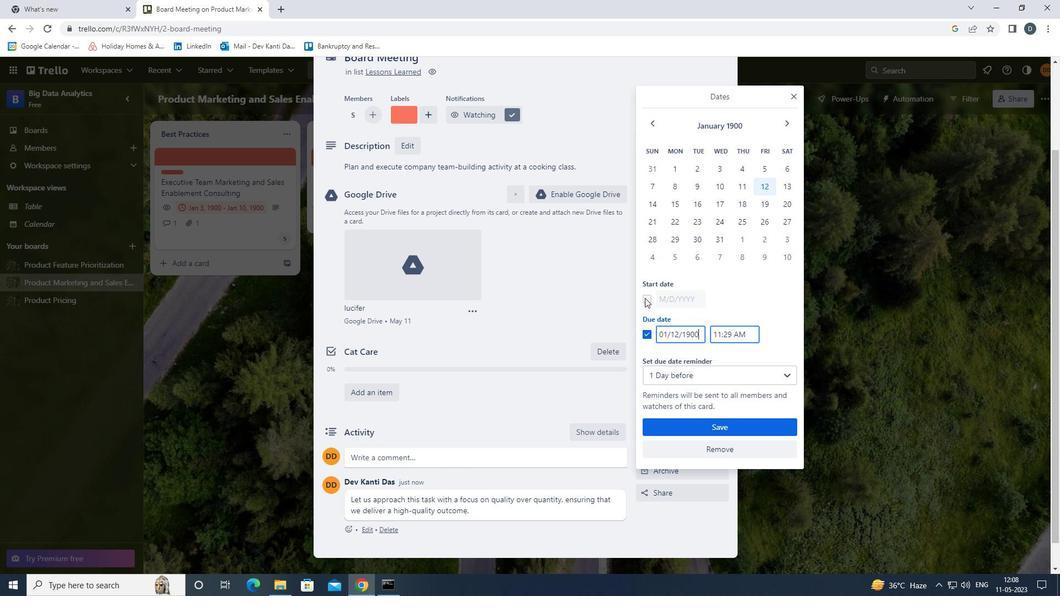 
Action: Mouse moved to (782, 172)
Screenshot: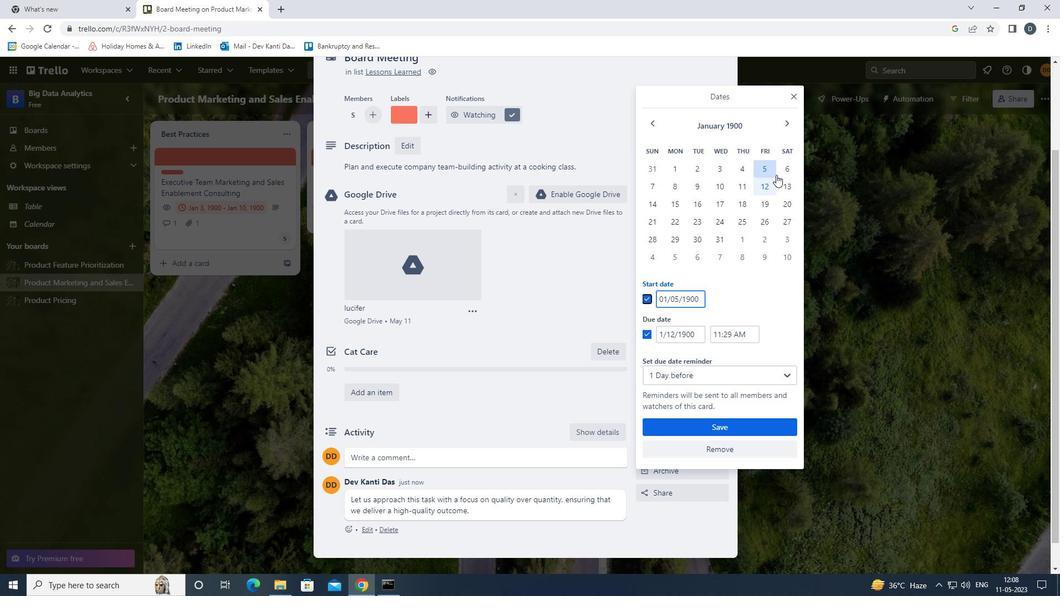 
Action: Mouse pressed left at (782, 172)
Screenshot: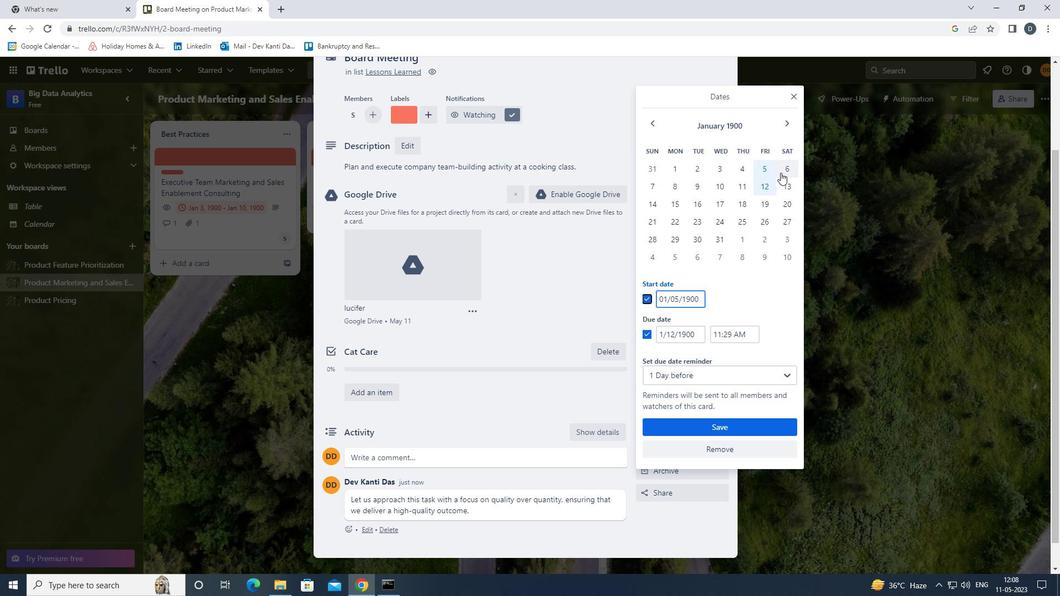 
Action: Mouse moved to (789, 183)
Screenshot: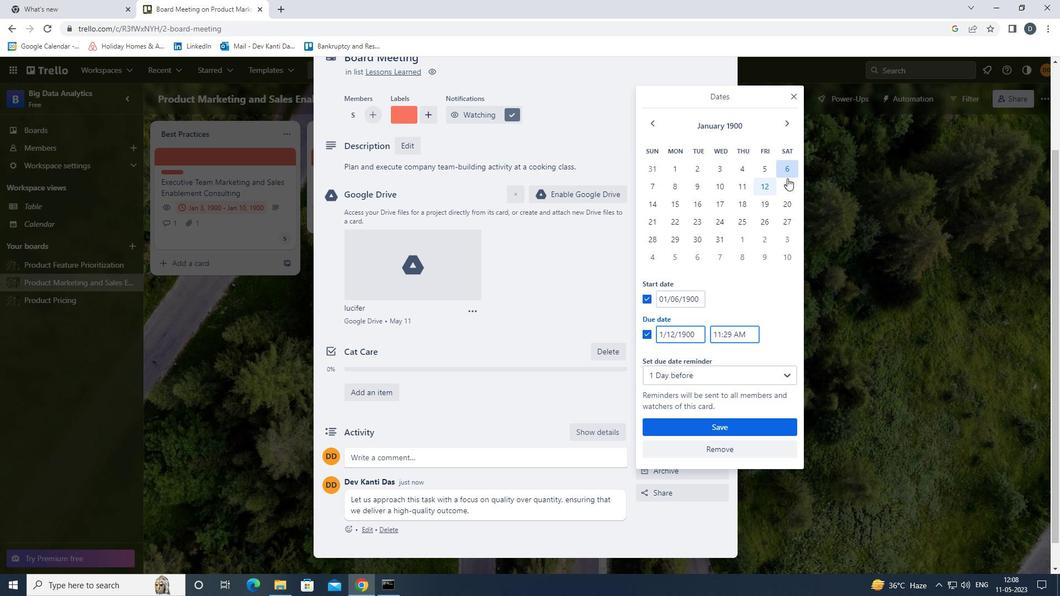
Action: Mouse pressed left at (789, 183)
Screenshot: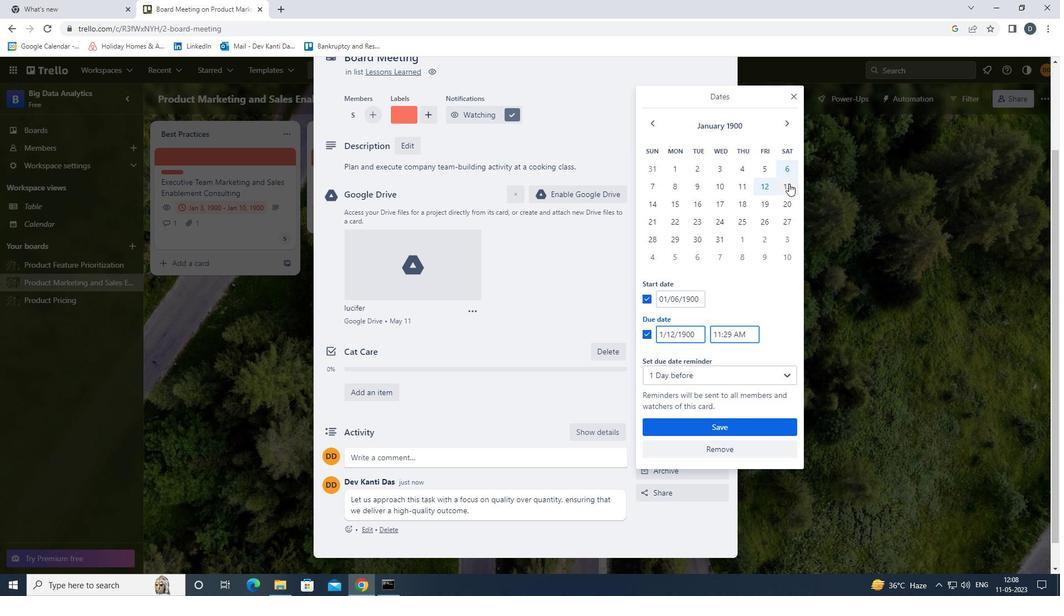 
Action: Mouse moved to (743, 426)
Screenshot: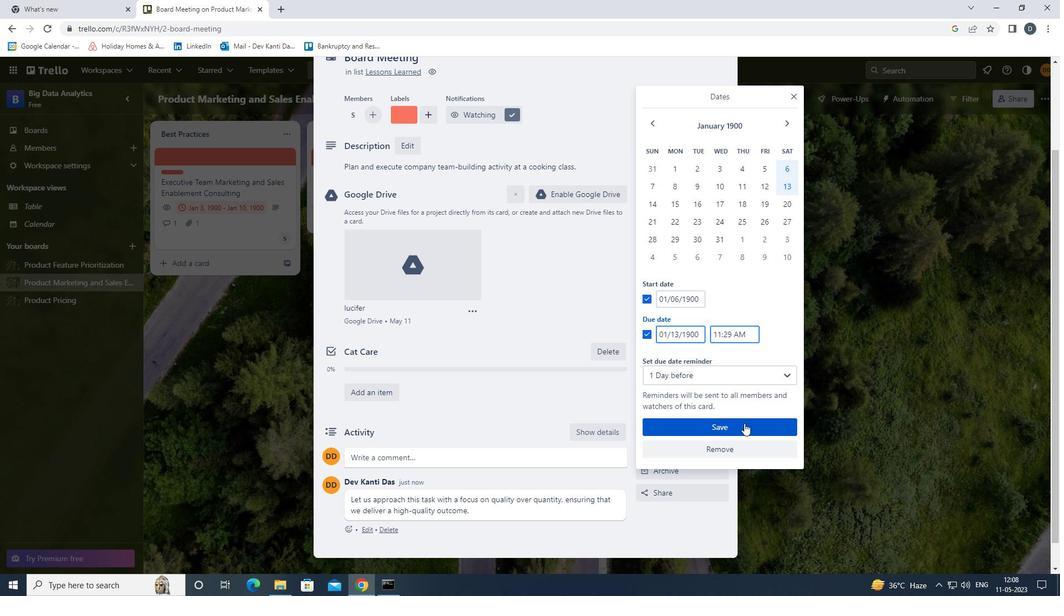 
Action: Mouse pressed left at (743, 426)
Screenshot: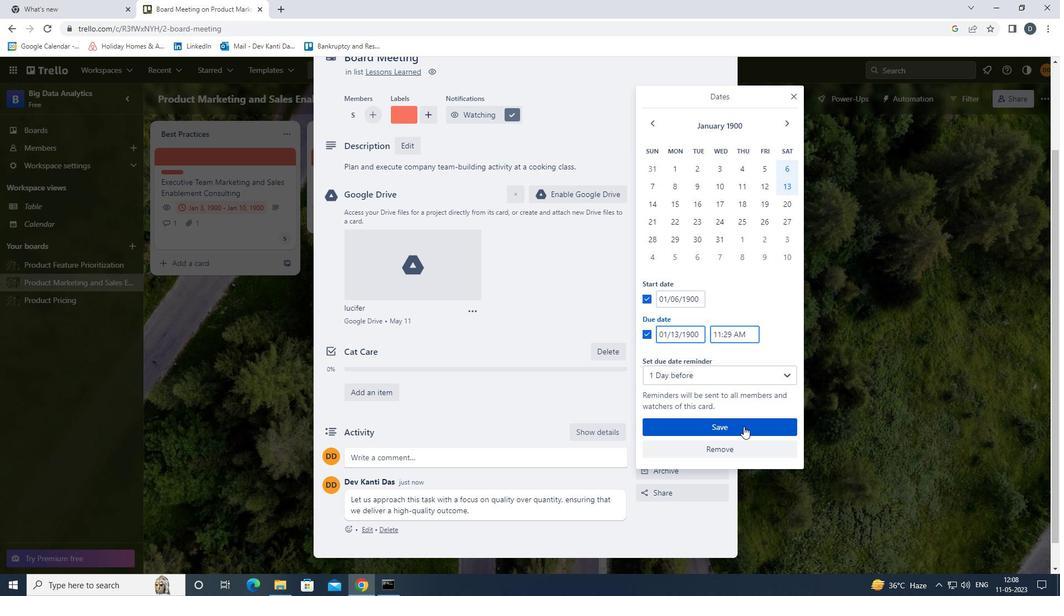 
Action: Mouse moved to (709, 395)
Screenshot: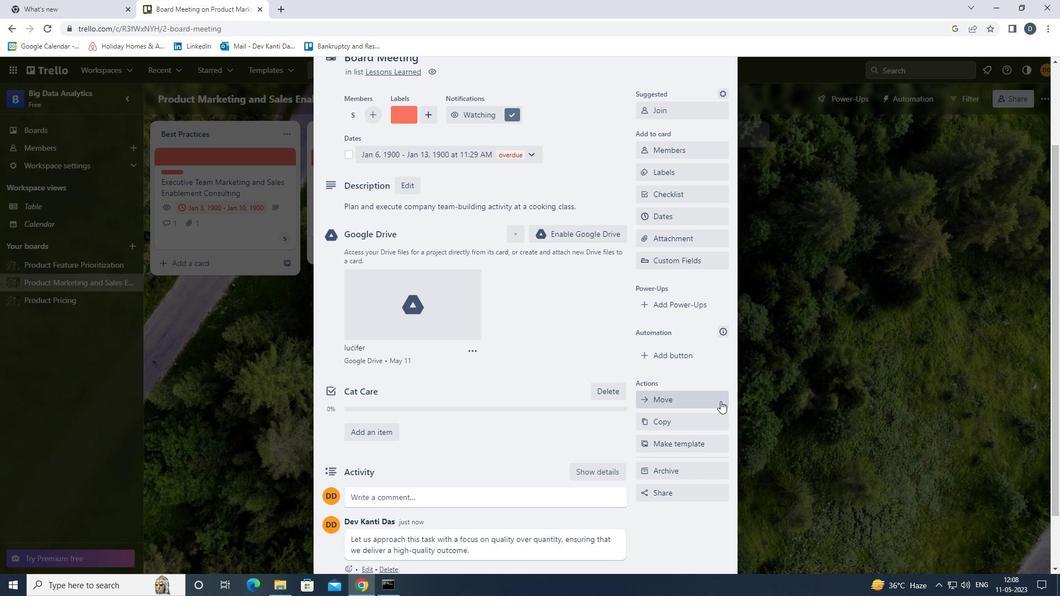 
Action: Mouse scrolled (709, 395) with delta (0, 0)
Screenshot: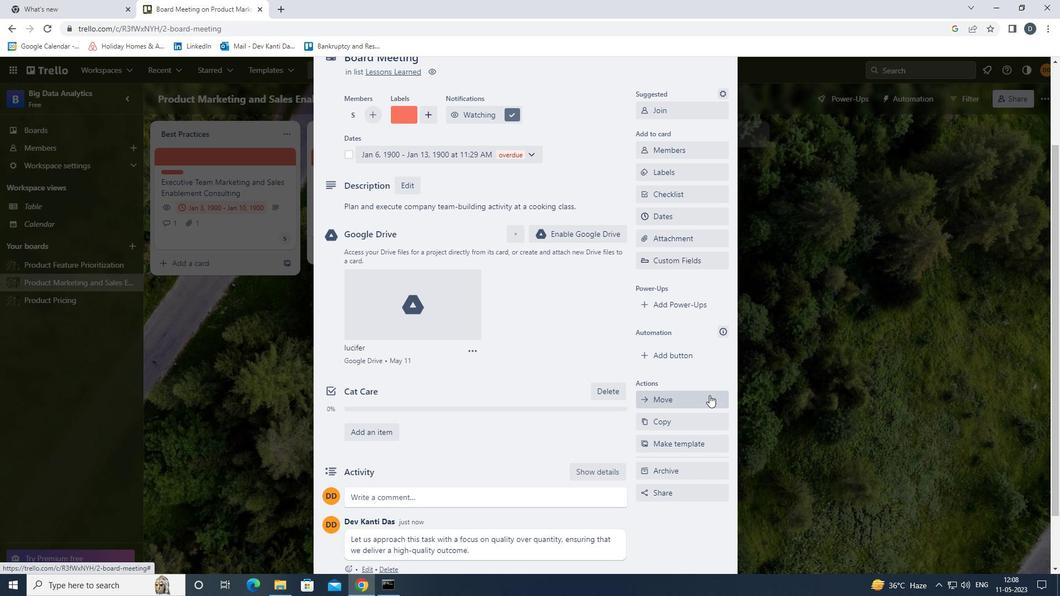 
Action: Mouse moved to (703, 293)
Screenshot: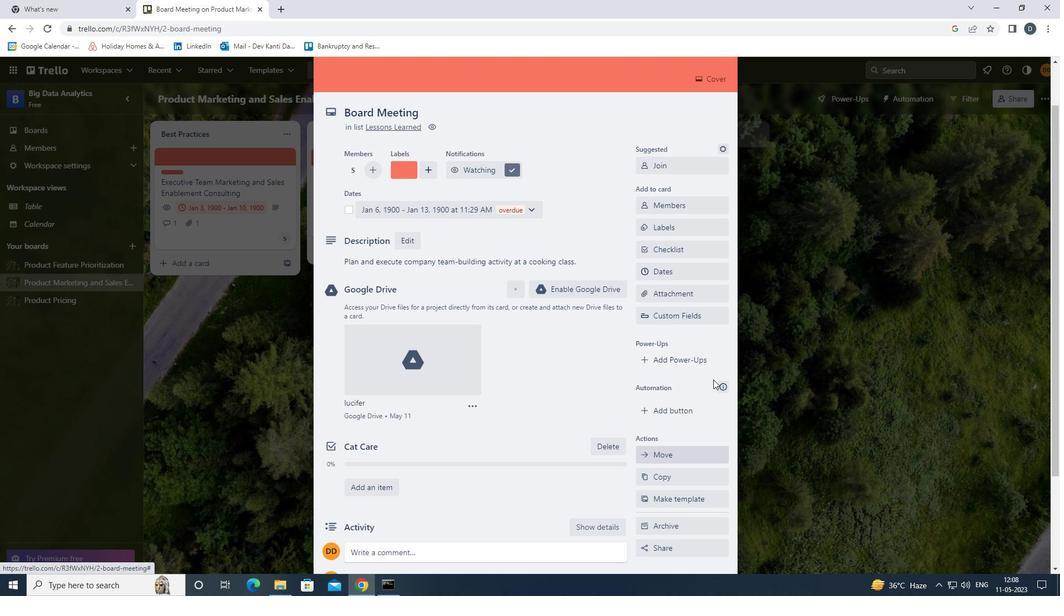 
Action: Mouse scrolled (703, 294) with delta (0, 0)
Screenshot: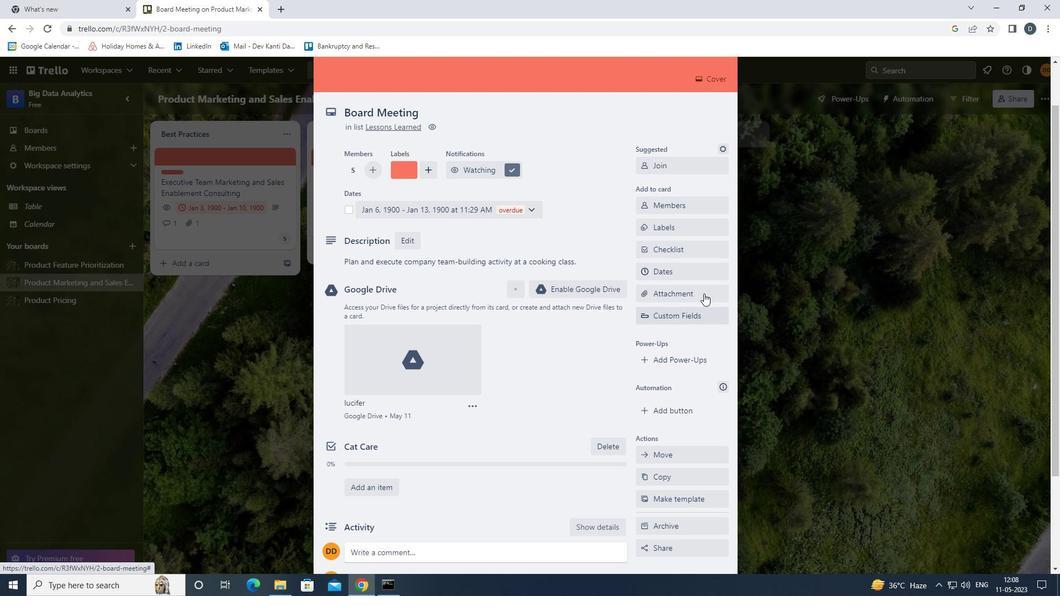 
Action: Mouse moved to (720, 101)
Screenshot: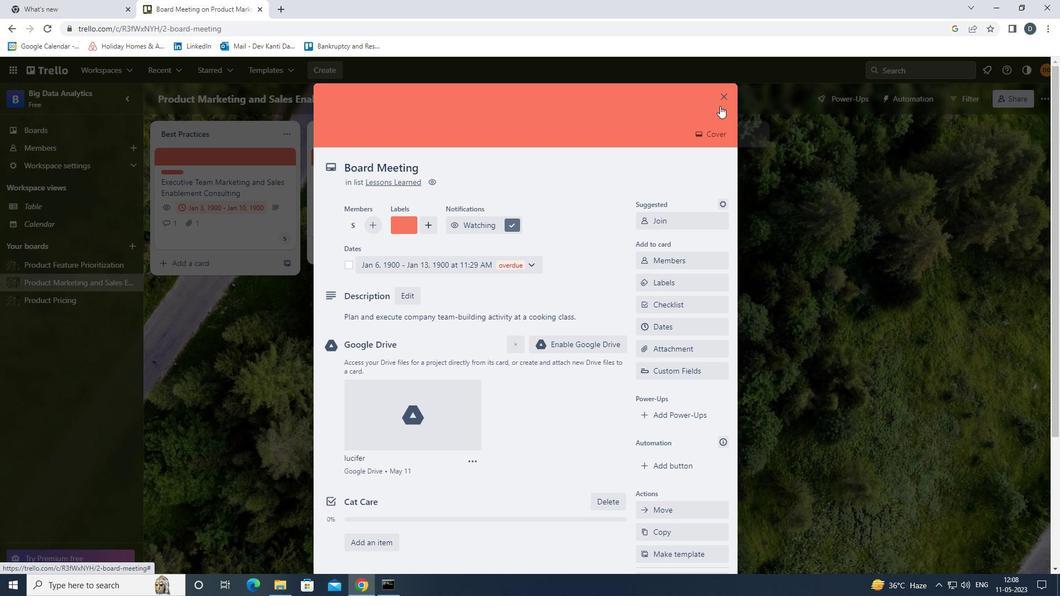 
Action: Mouse pressed left at (720, 101)
Screenshot: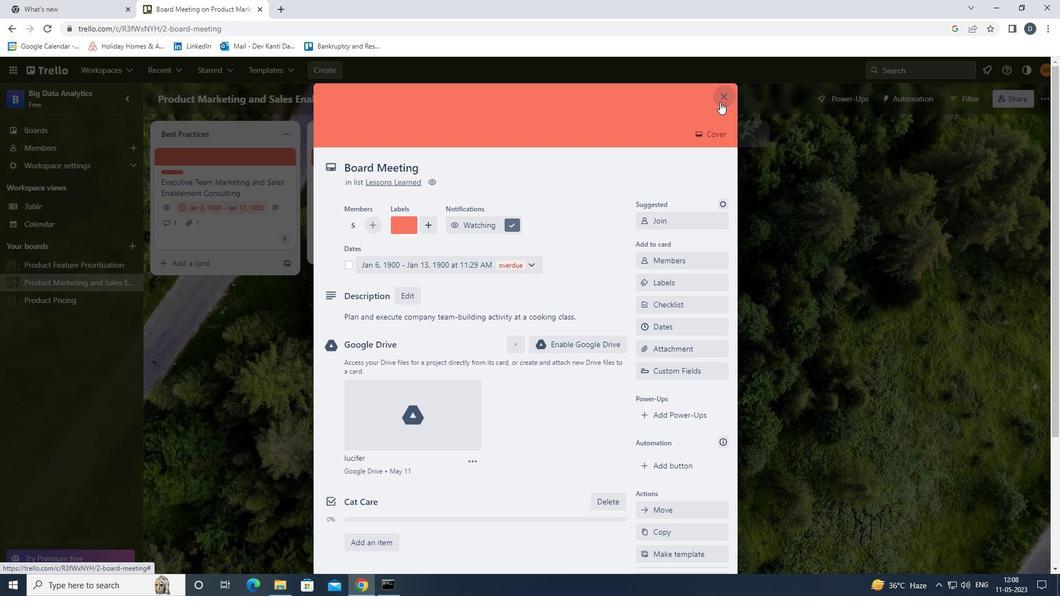 
Action: Mouse moved to (729, 229)
Screenshot: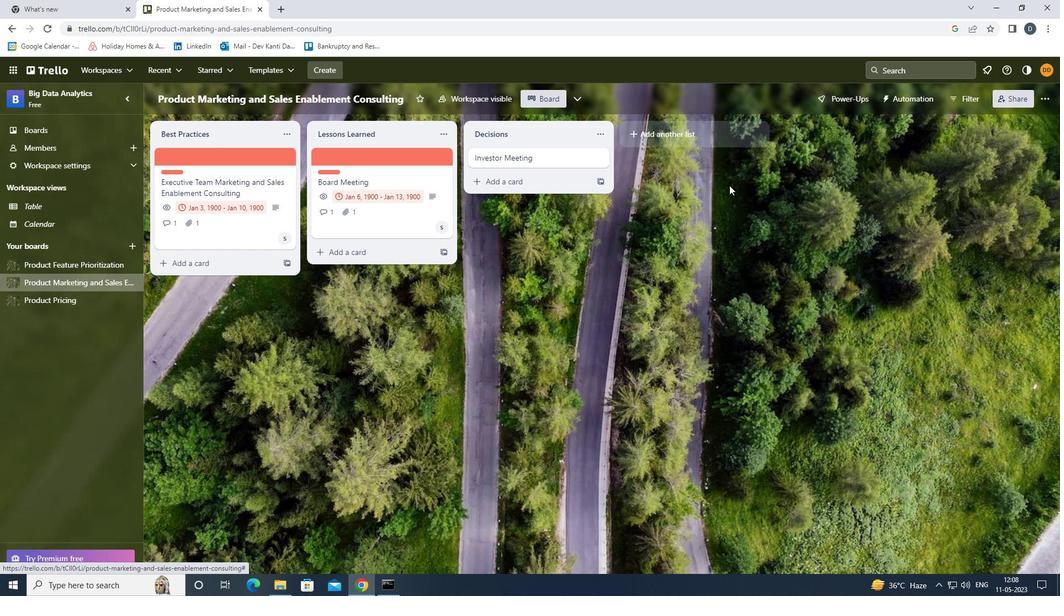 
Action: Mouse pressed left at (729, 229)
Screenshot: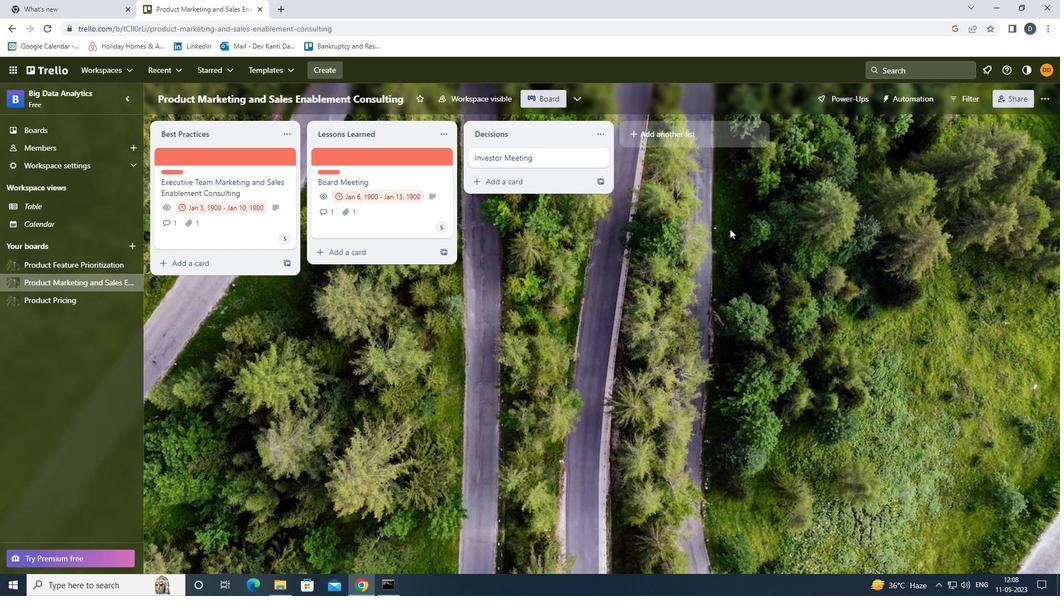 
